 Task: Create a due date automation trigger when advanced on, on the tuesday of the week before a card is due add fields without custom field "Resume" set to a date more than 1 days ago at 11:00 AM.
Action: Mouse moved to (869, 264)
Screenshot: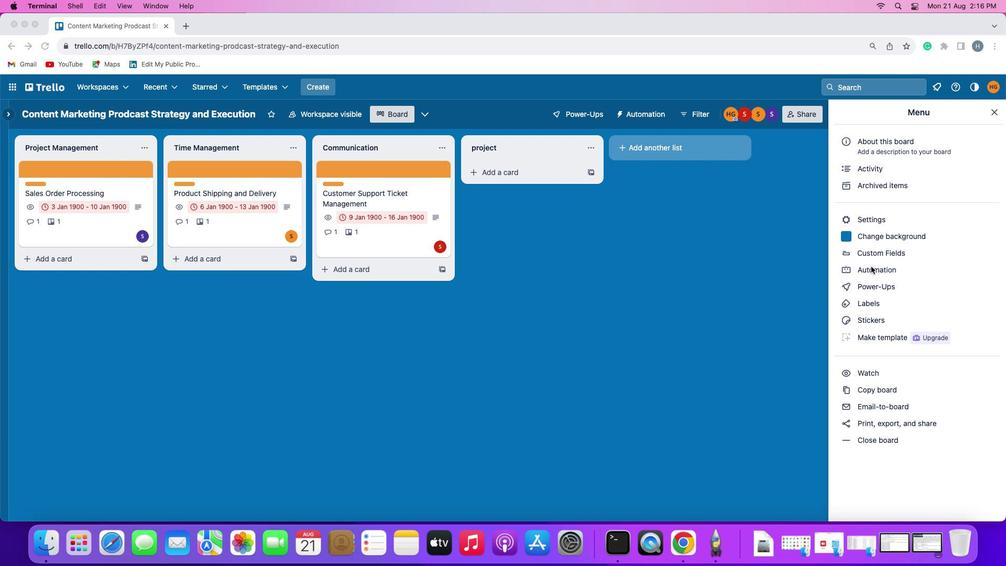 
Action: Mouse pressed left at (869, 264)
Screenshot: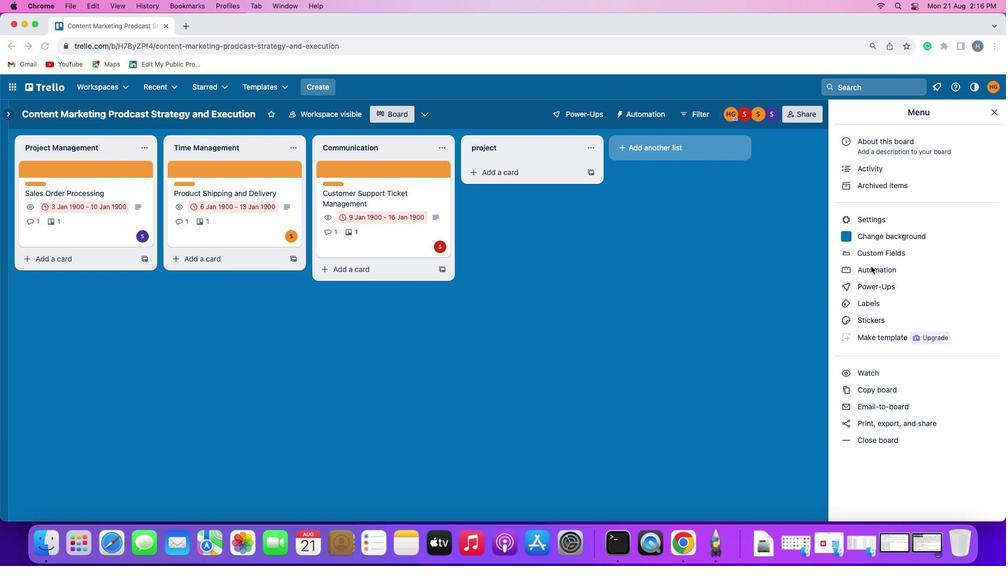 
Action: Mouse pressed left at (869, 264)
Screenshot: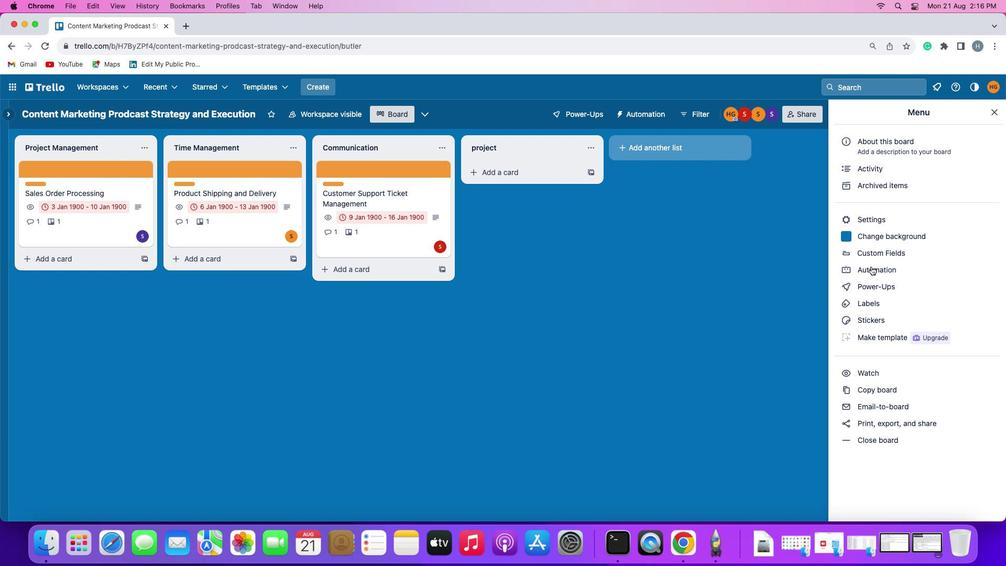 
Action: Mouse moved to (58, 241)
Screenshot: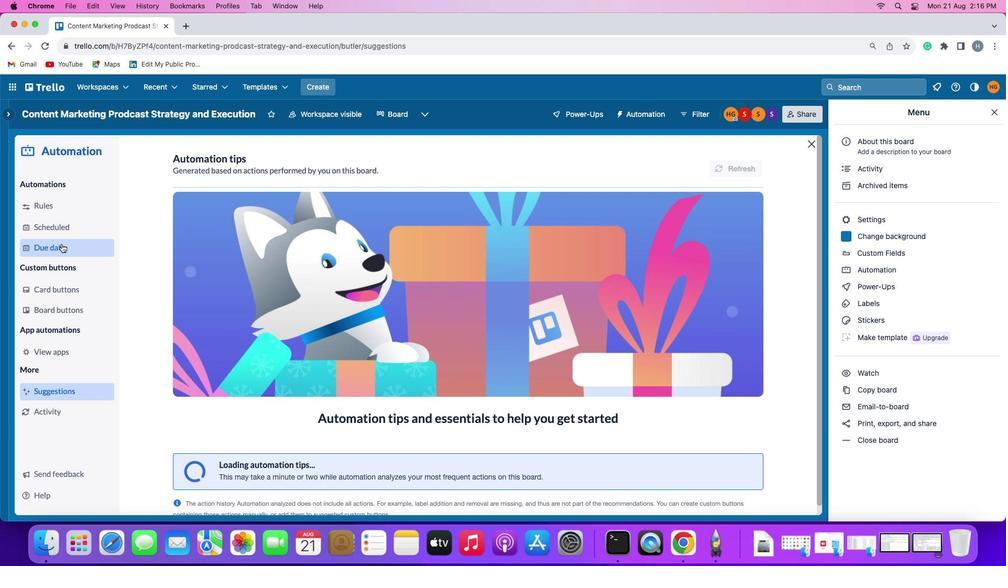 
Action: Mouse pressed left at (58, 241)
Screenshot: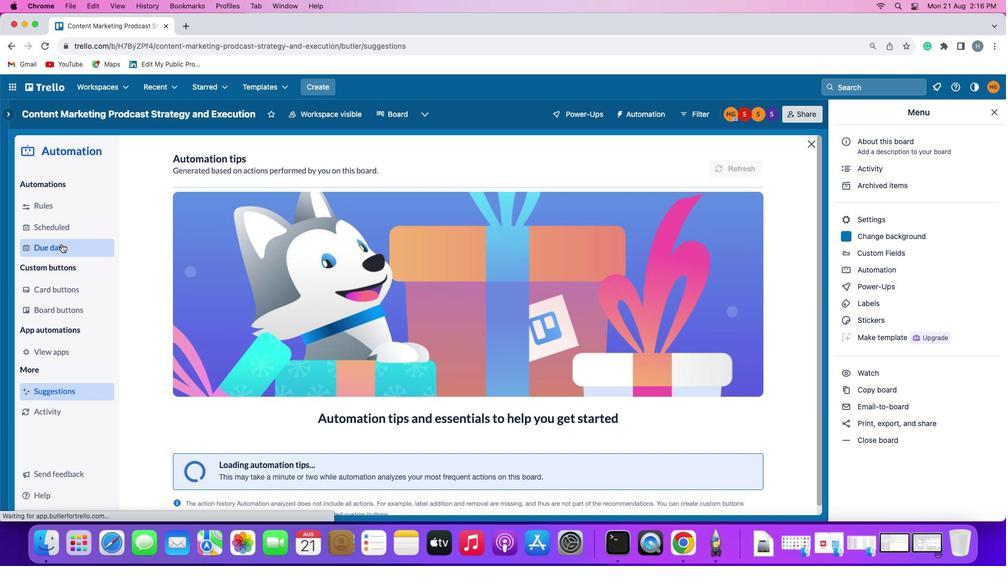 
Action: Mouse moved to (710, 161)
Screenshot: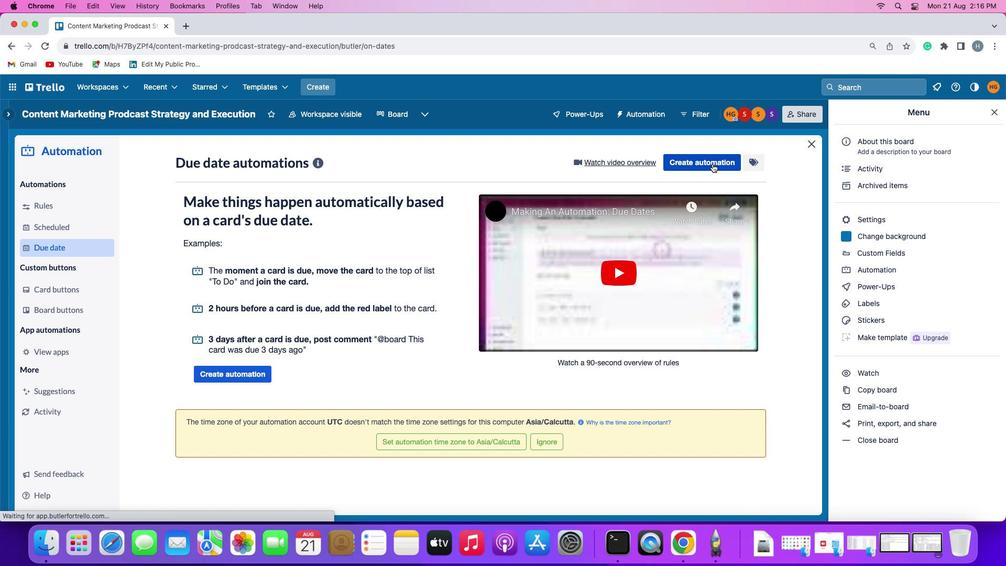 
Action: Mouse pressed left at (710, 161)
Screenshot: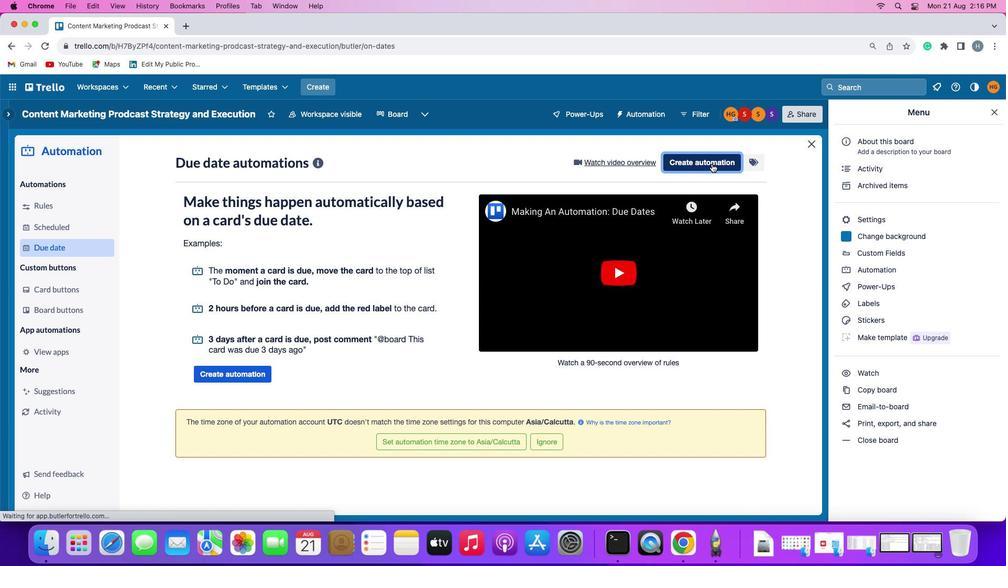 
Action: Mouse moved to (204, 261)
Screenshot: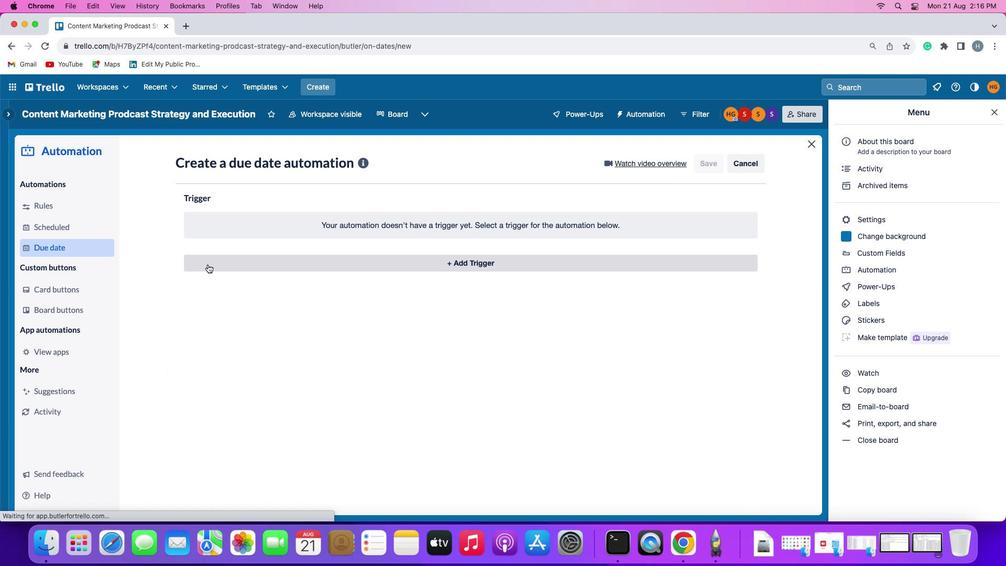 
Action: Mouse pressed left at (204, 261)
Screenshot: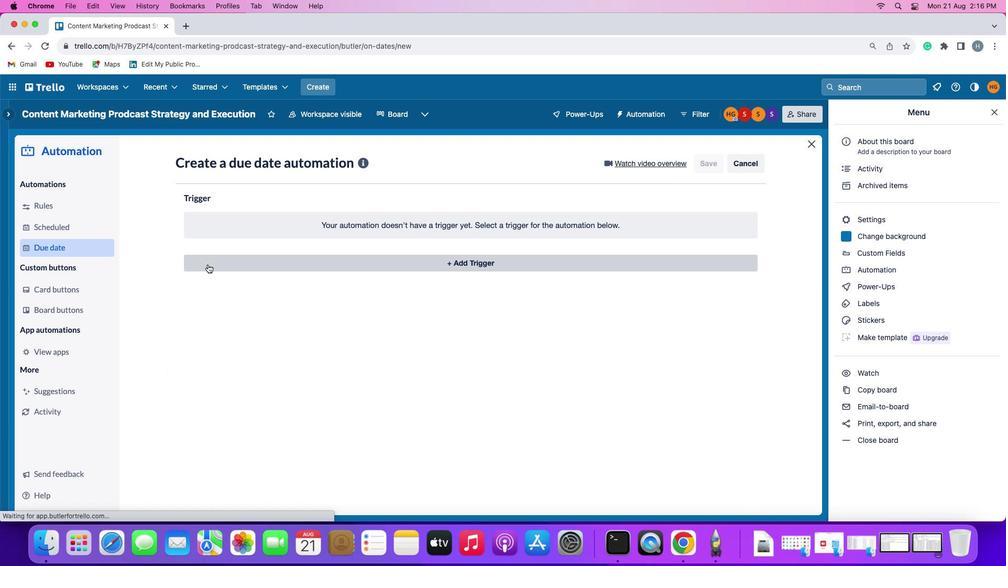 
Action: Mouse moved to (236, 450)
Screenshot: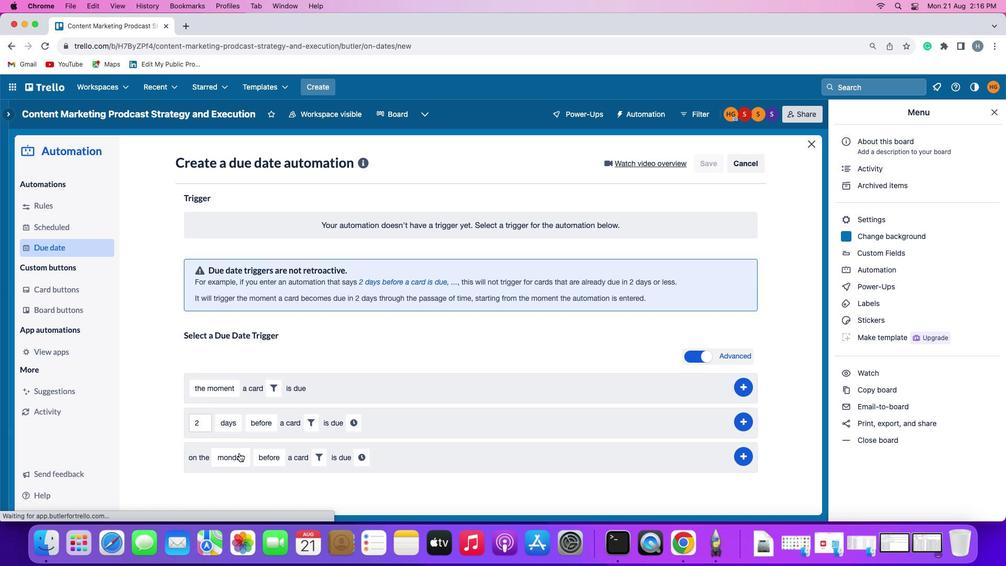 
Action: Mouse pressed left at (236, 450)
Screenshot: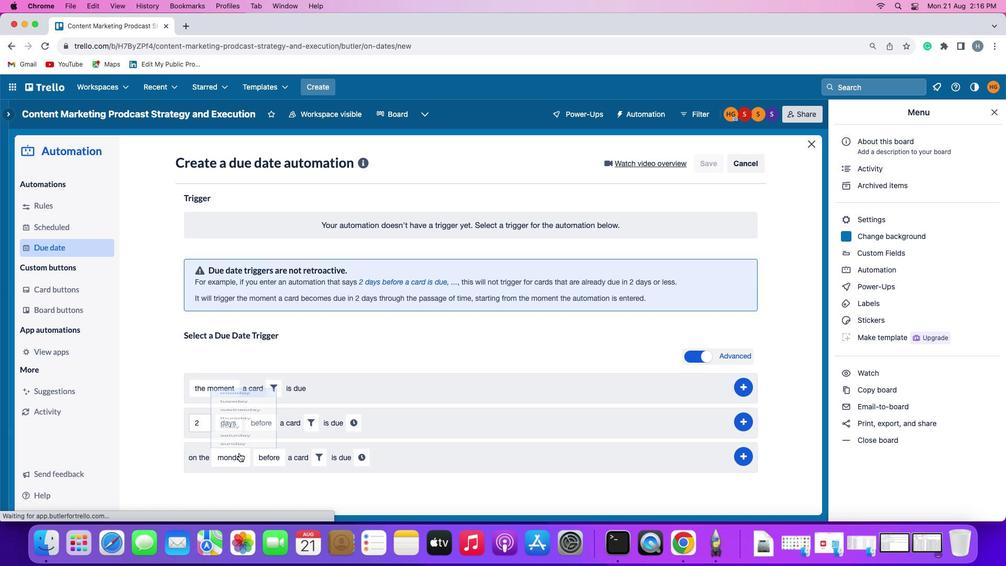 
Action: Mouse moved to (250, 326)
Screenshot: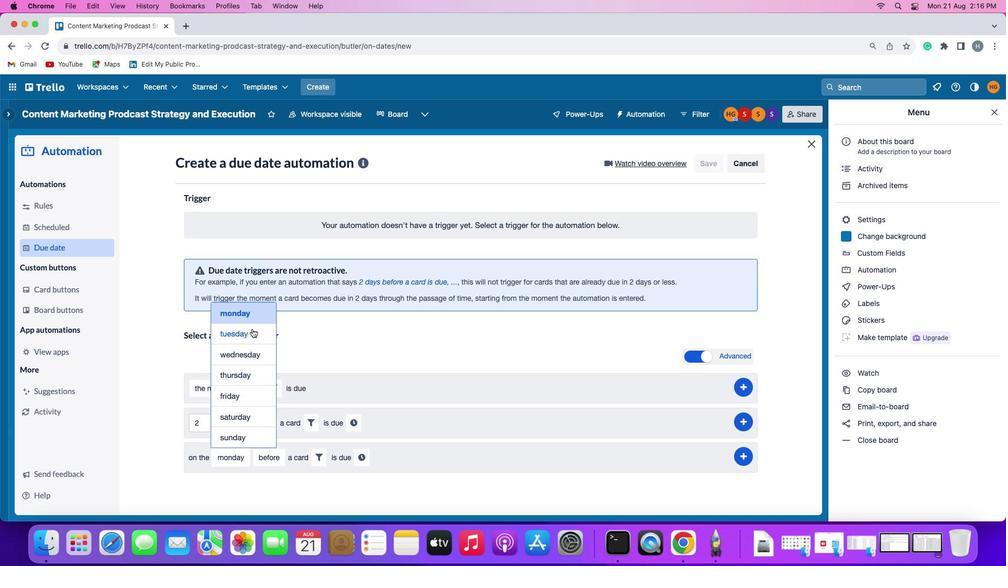 
Action: Mouse pressed left at (250, 326)
Screenshot: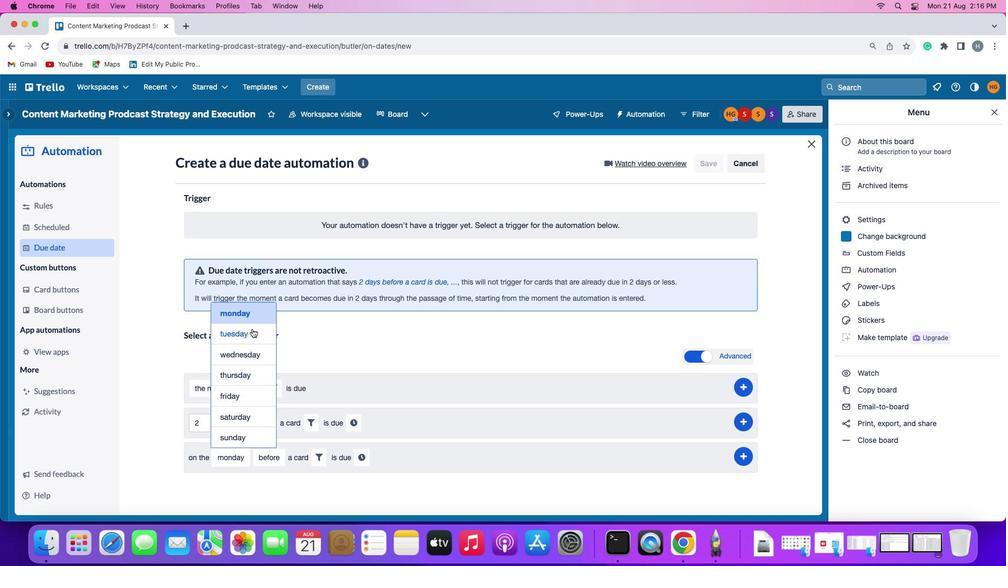 
Action: Mouse moved to (272, 461)
Screenshot: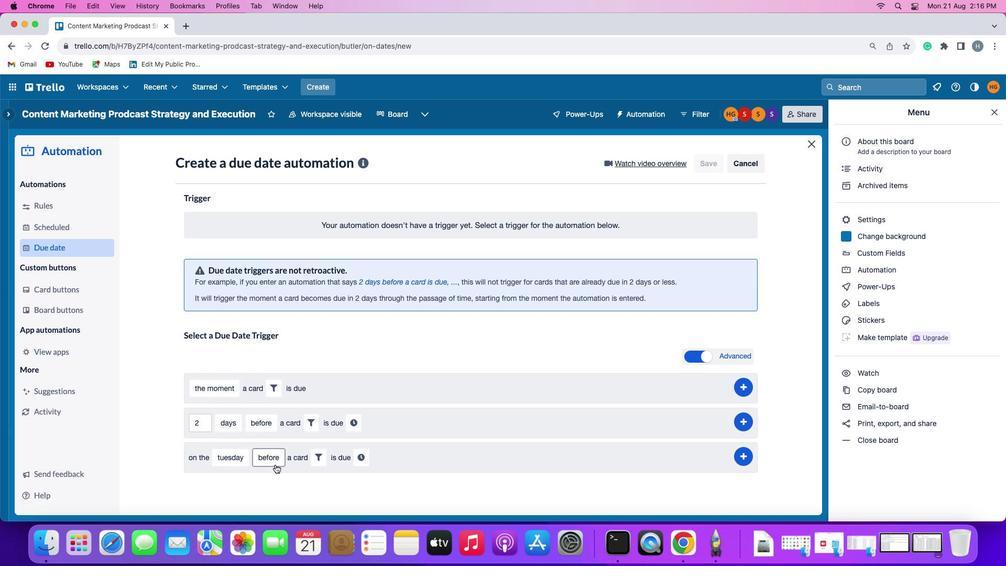 
Action: Mouse pressed left at (272, 461)
Screenshot: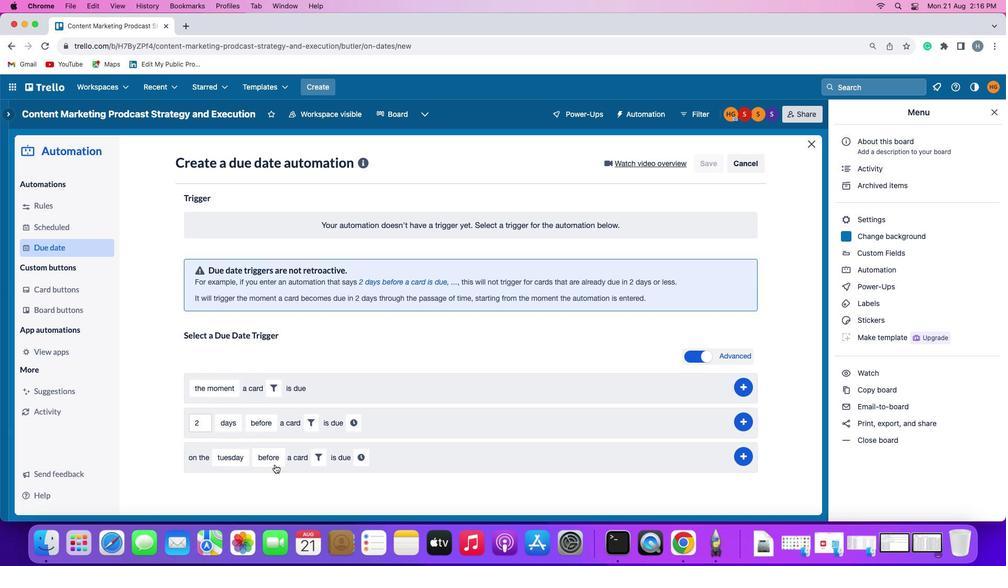 
Action: Mouse moved to (275, 438)
Screenshot: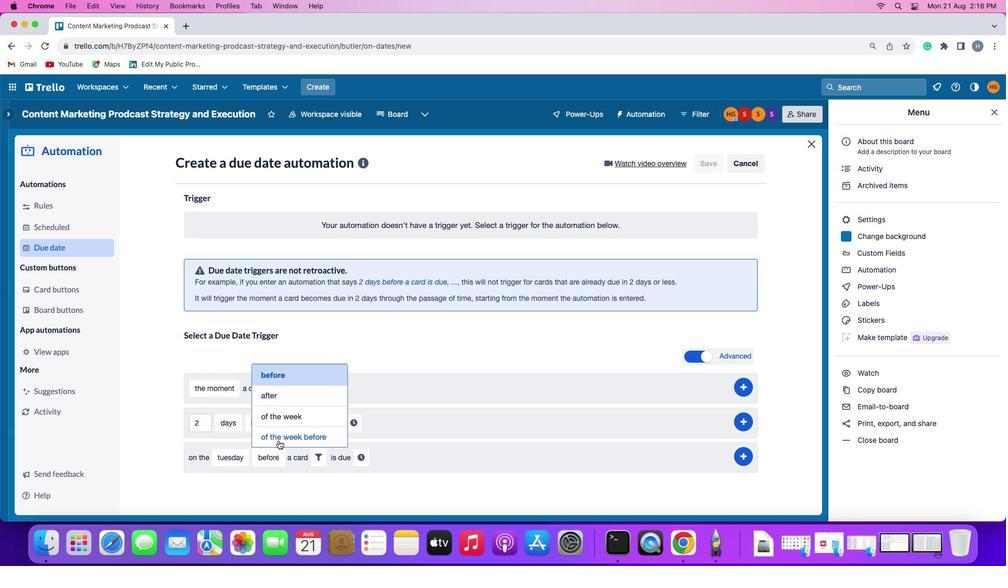 
Action: Mouse pressed left at (275, 438)
Screenshot: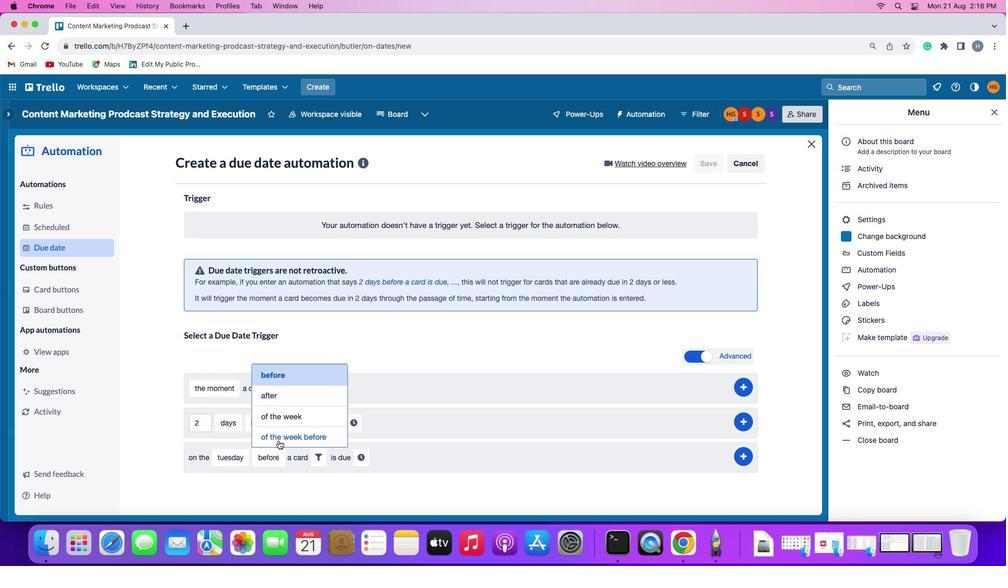 
Action: Mouse moved to (358, 454)
Screenshot: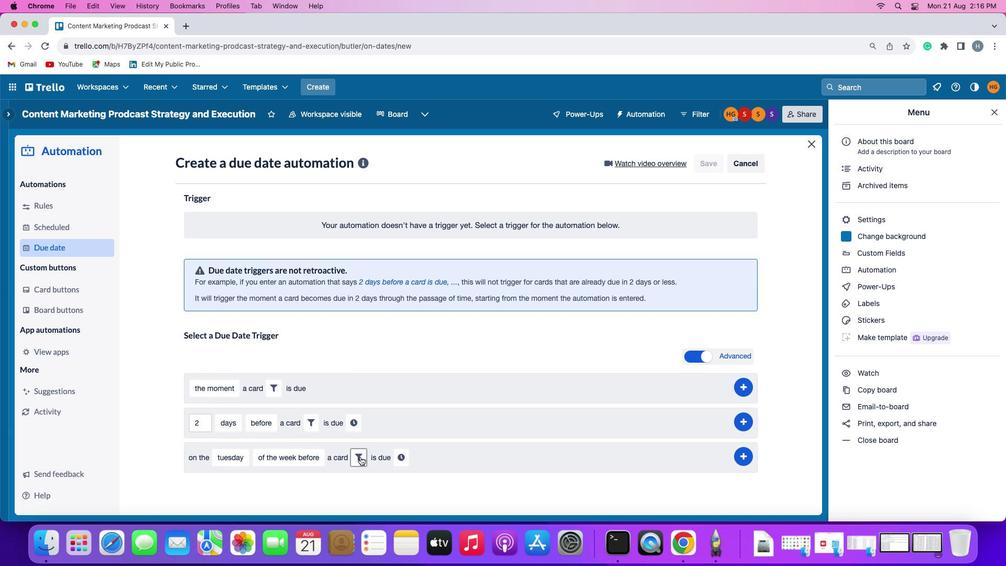 
Action: Mouse pressed left at (358, 454)
Screenshot: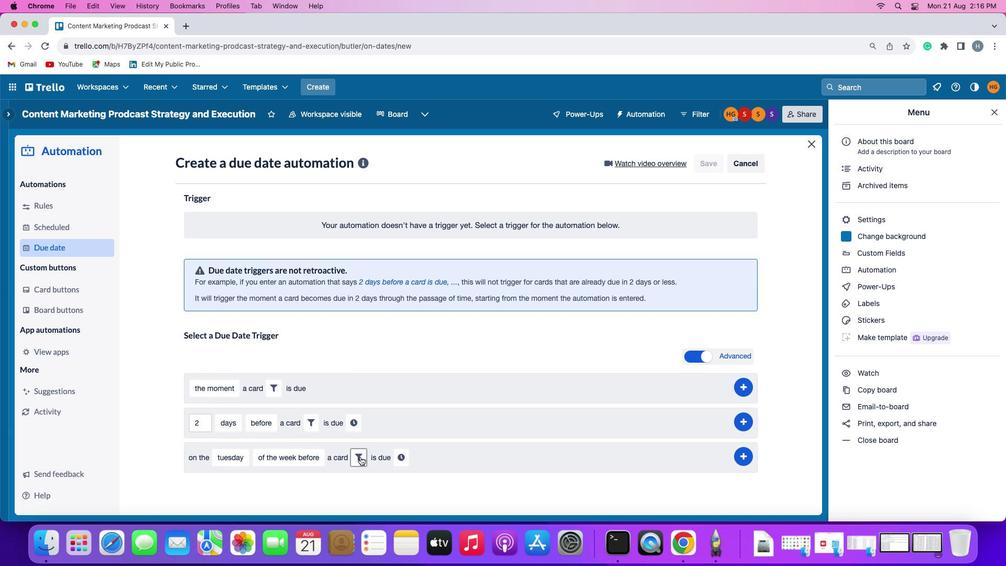 
Action: Mouse moved to (520, 492)
Screenshot: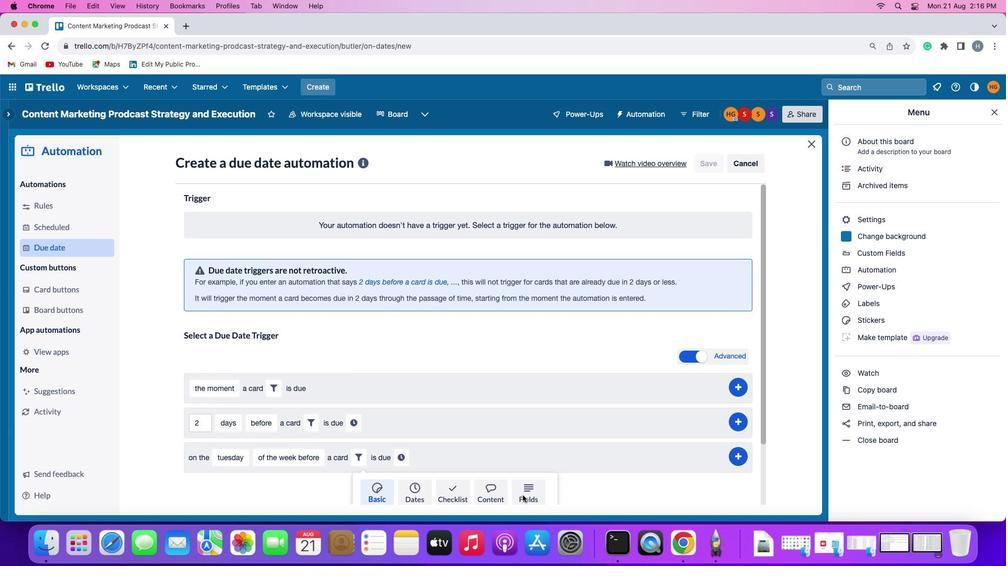 
Action: Mouse pressed left at (520, 492)
Screenshot: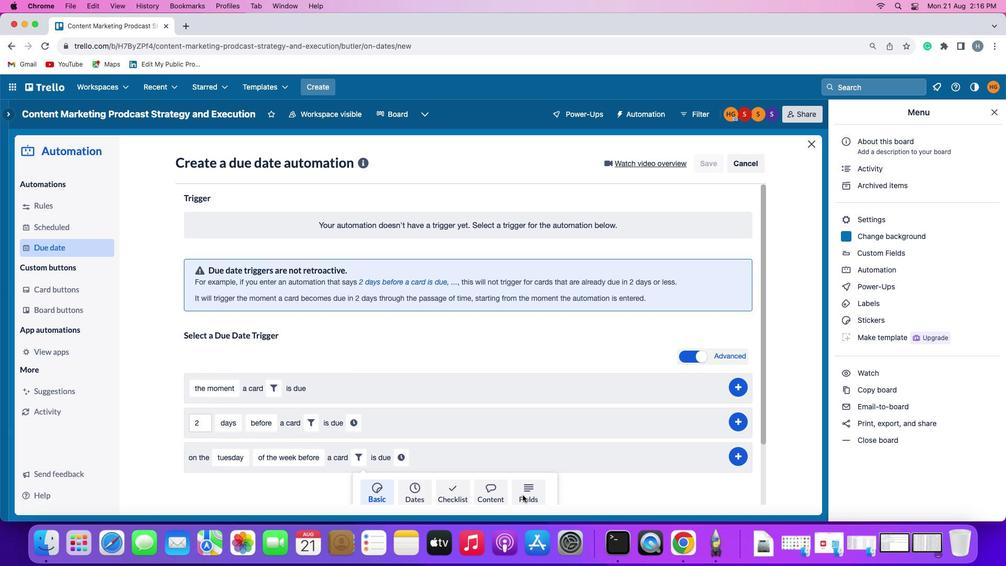 
Action: Mouse moved to (319, 477)
Screenshot: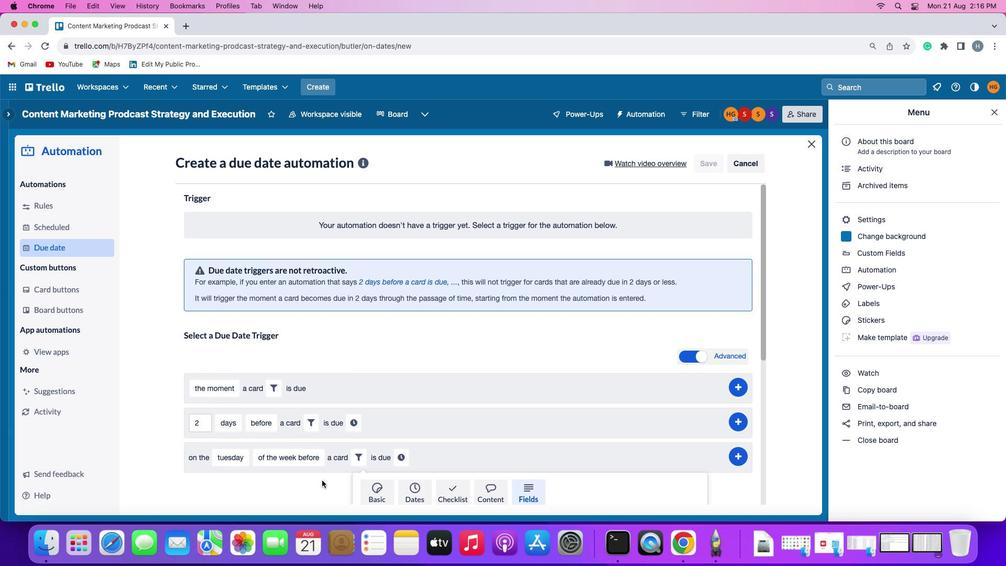 
Action: Mouse scrolled (319, 477) with delta (-2, -2)
Screenshot: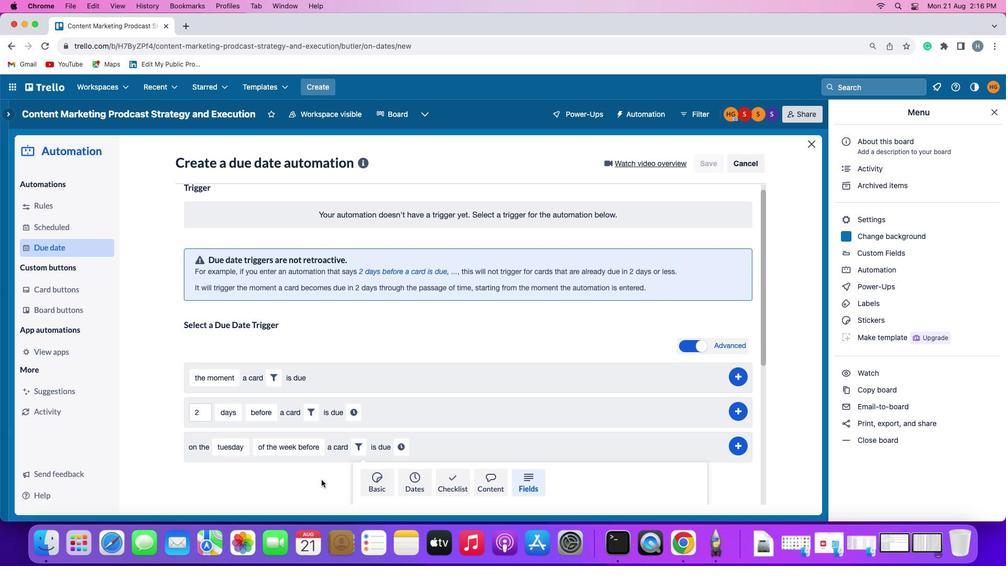 
Action: Mouse scrolled (319, 477) with delta (-2, -2)
Screenshot: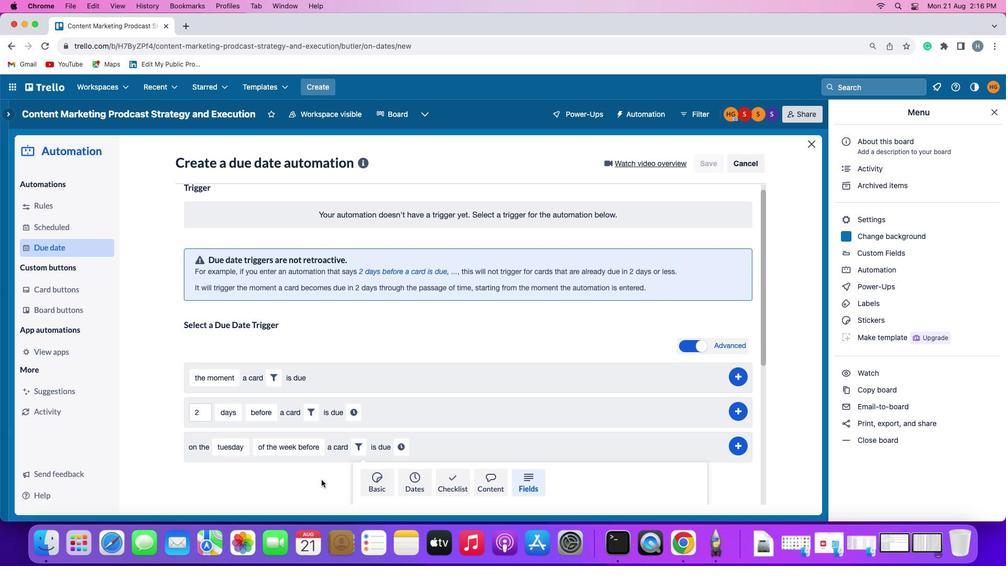 
Action: Mouse scrolled (319, 477) with delta (-2, -4)
Screenshot: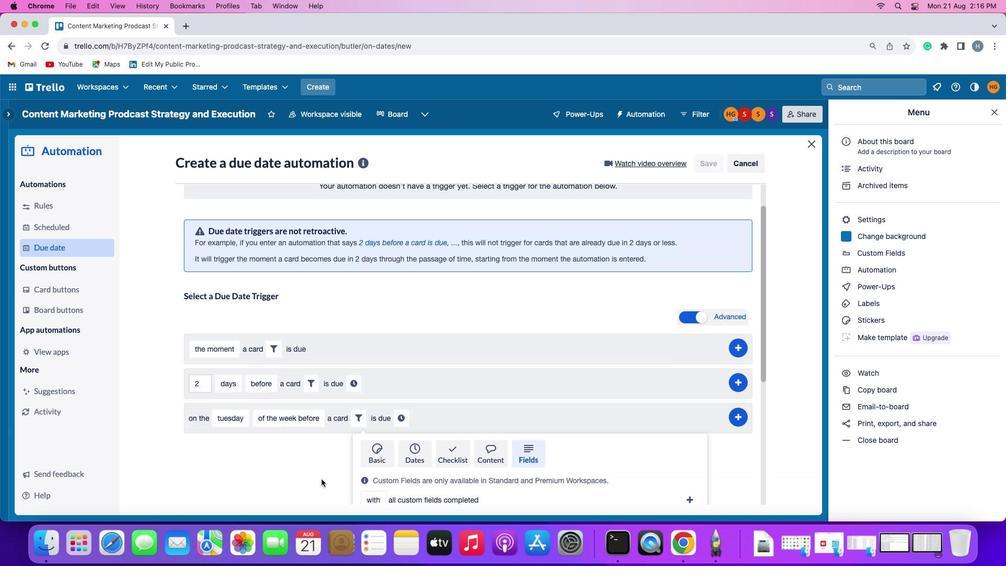 
Action: Mouse scrolled (319, 477) with delta (-2, -4)
Screenshot: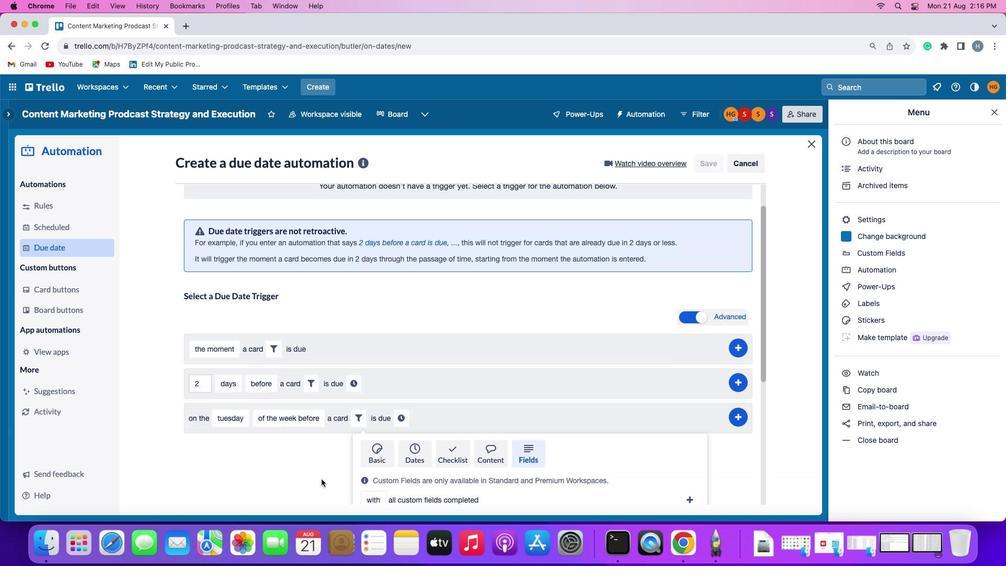 
Action: Mouse moved to (319, 477)
Screenshot: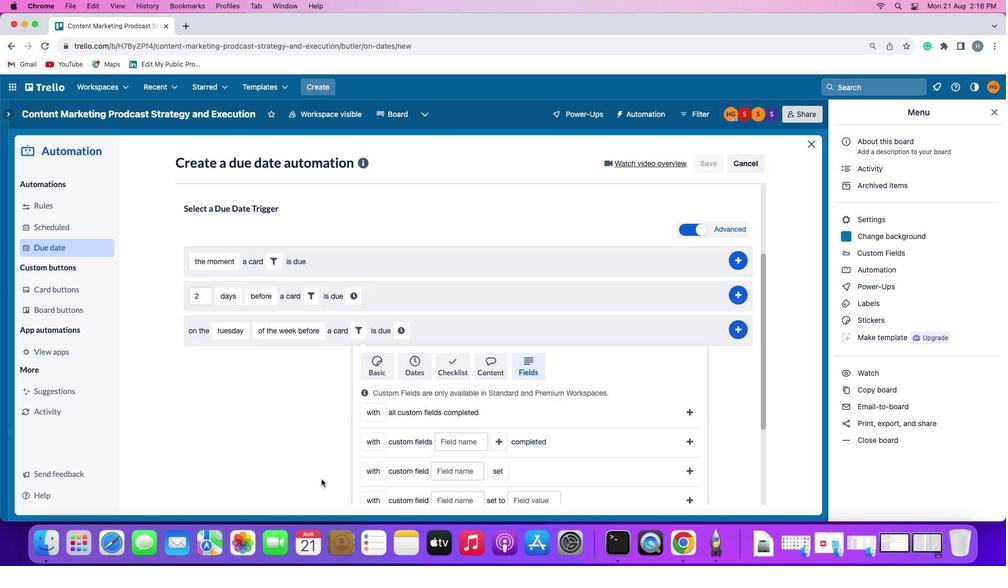 
Action: Mouse scrolled (319, 477) with delta (-2, -5)
Screenshot: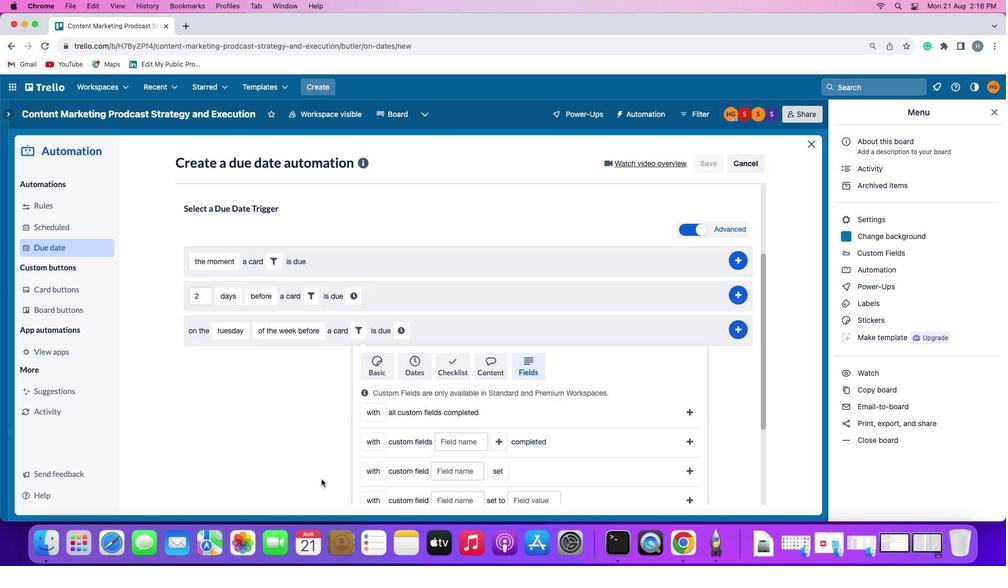 
Action: Mouse moved to (320, 475)
Screenshot: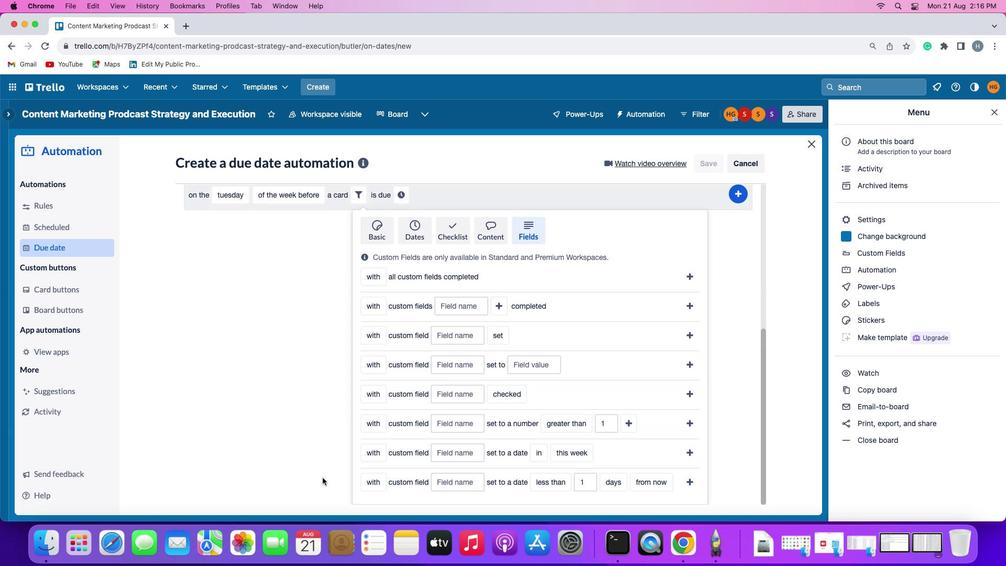 
Action: Mouse scrolled (320, 475) with delta (-2, -2)
Screenshot: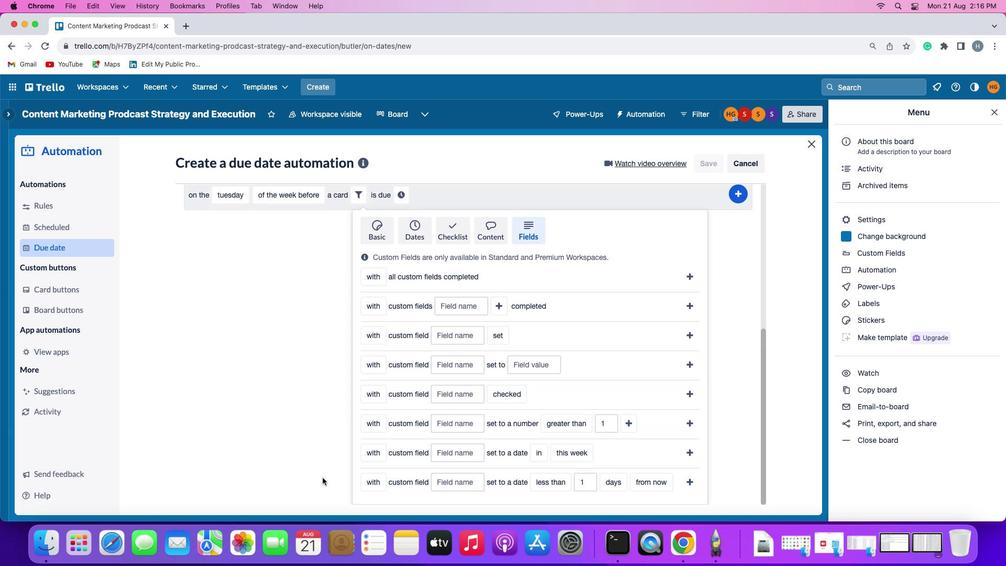 
Action: Mouse scrolled (320, 475) with delta (-2, -2)
Screenshot: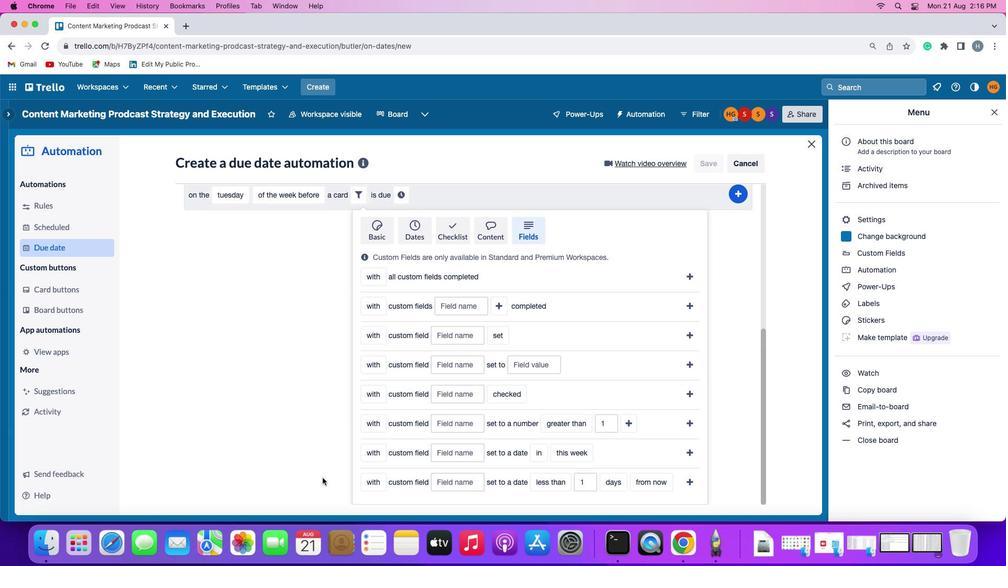 
Action: Mouse scrolled (320, 475) with delta (-2, -3)
Screenshot: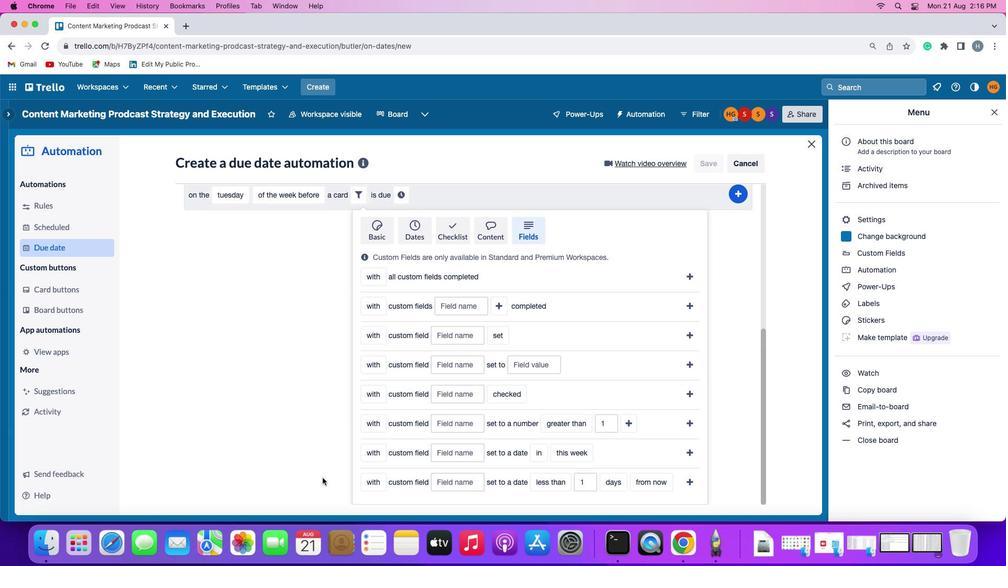 
Action: Mouse scrolled (320, 475) with delta (-2, -4)
Screenshot: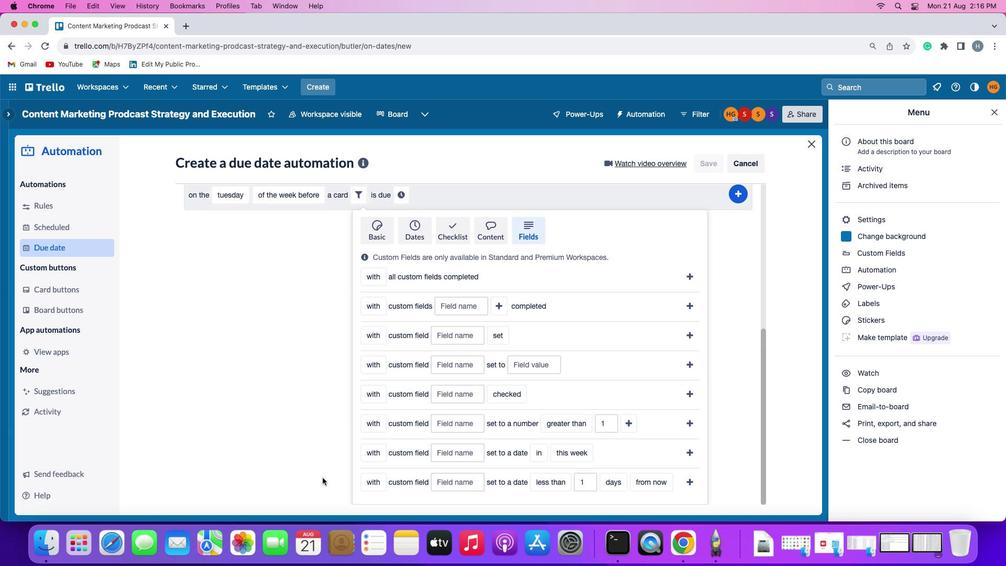 
Action: Mouse moved to (362, 476)
Screenshot: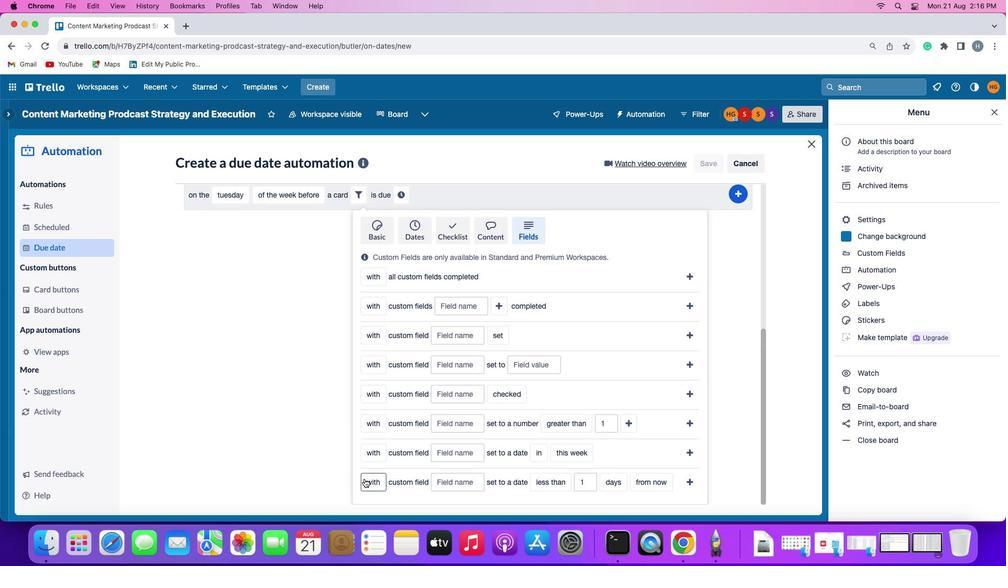 
Action: Mouse pressed left at (362, 476)
Screenshot: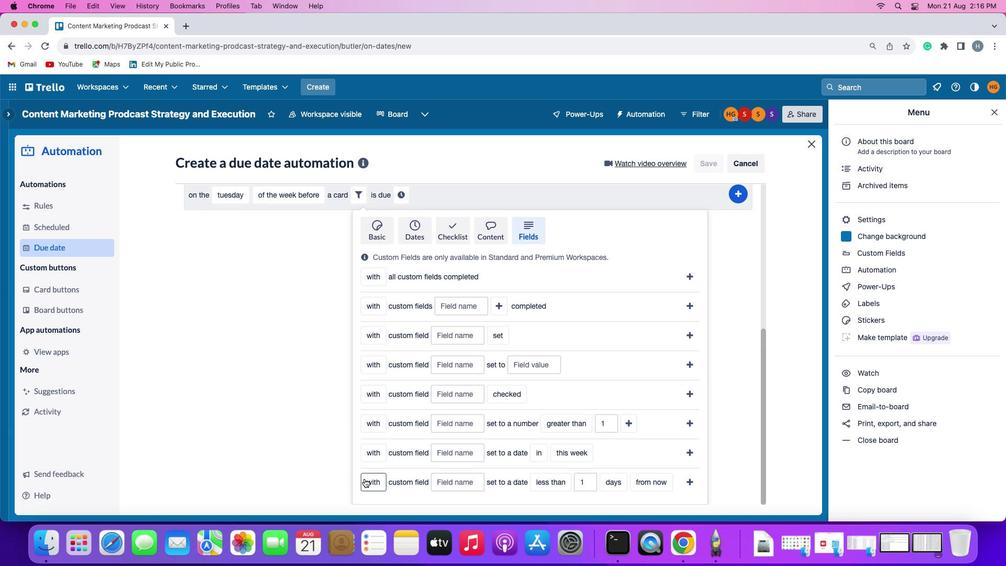 
Action: Mouse moved to (364, 461)
Screenshot: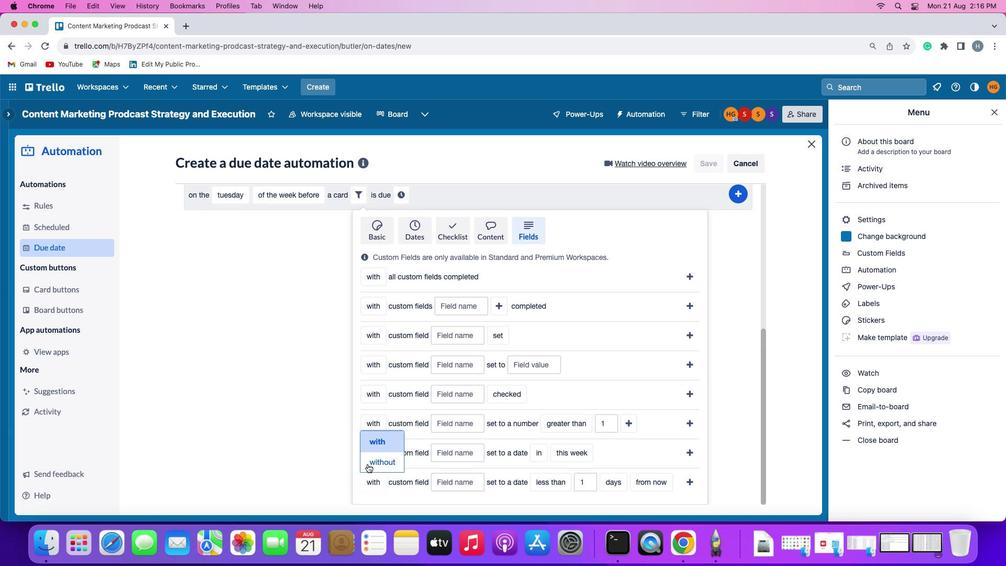 
Action: Mouse pressed left at (364, 461)
Screenshot: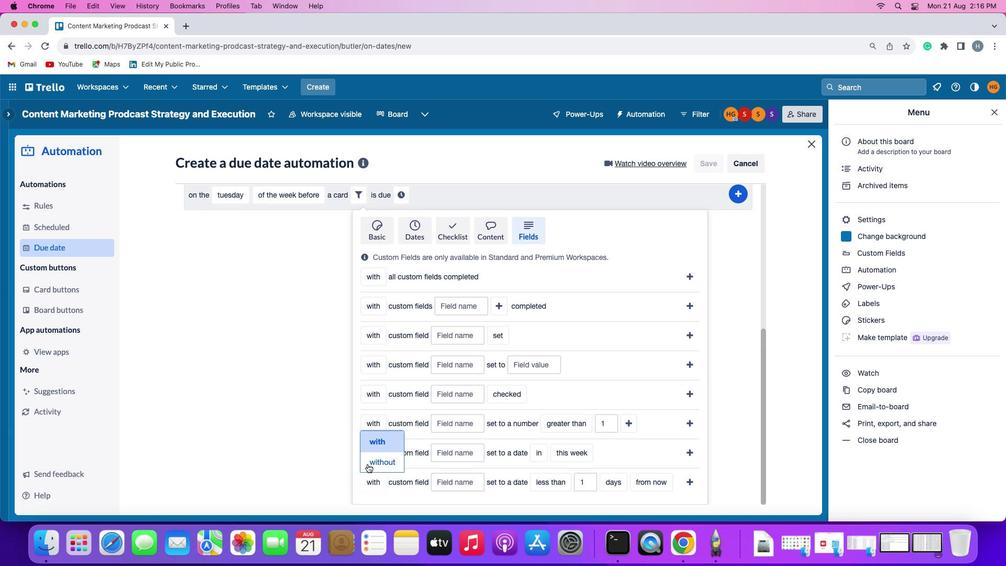 
Action: Mouse moved to (471, 475)
Screenshot: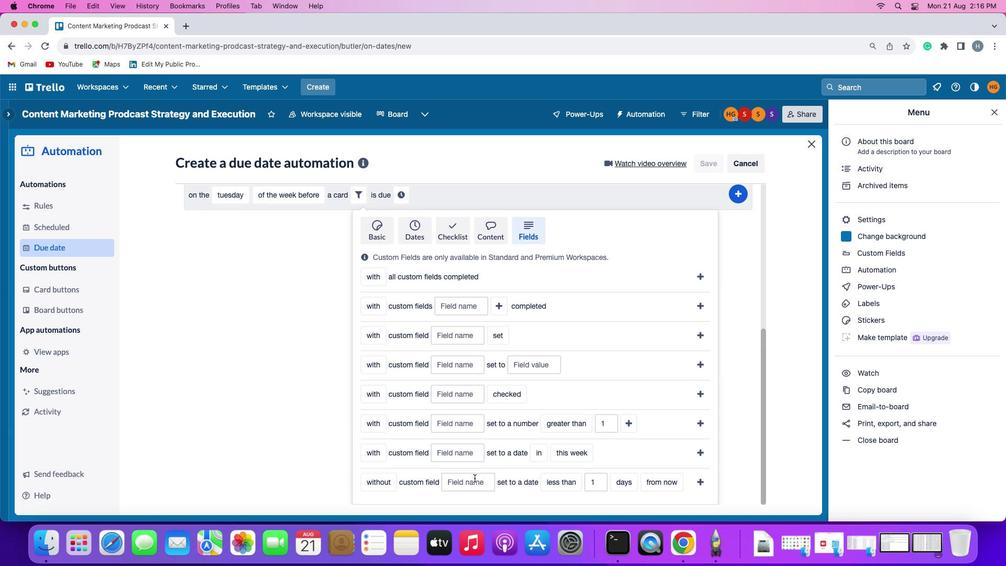 
Action: Mouse pressed left at (471, 475)
Screenshot: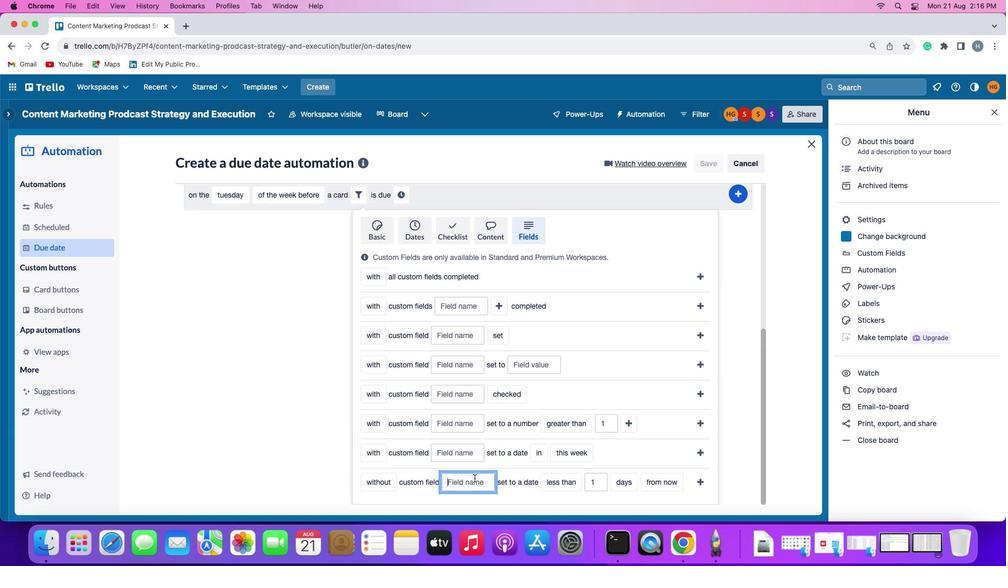 
Action: Mouse moved to (472, 474)
Screenshot: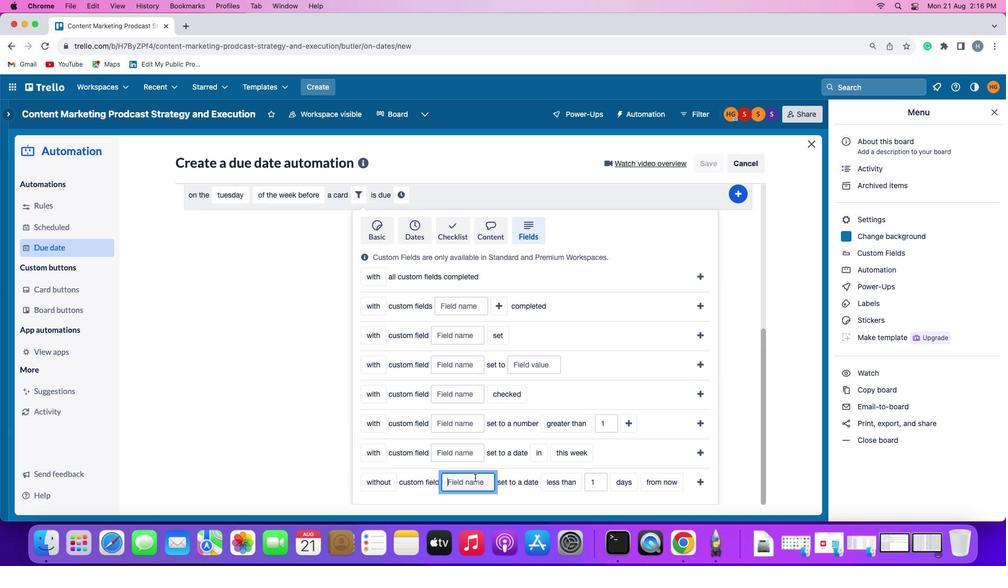 
Action: Key pressed Key.shift'R''e''s''u''m'
Screenshot: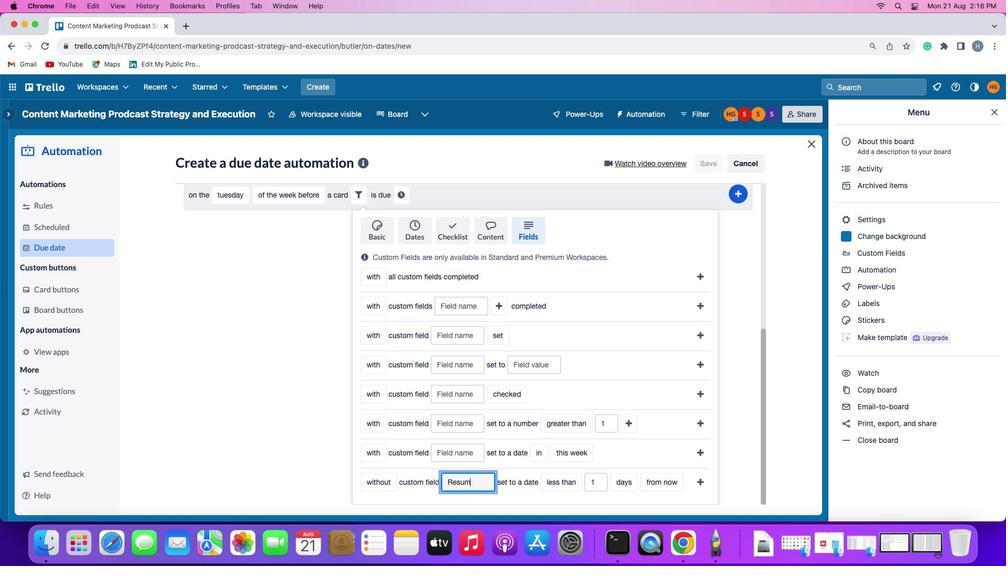 
Action: Mouse moved to (472, 474)
Screenshot: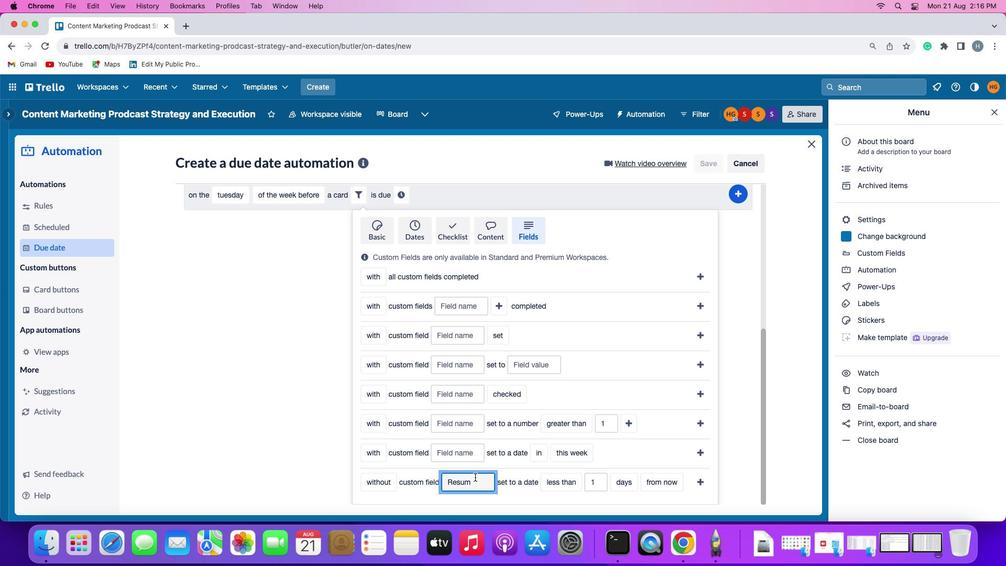 
Action: Key pressed 'e''e'
Screenshot: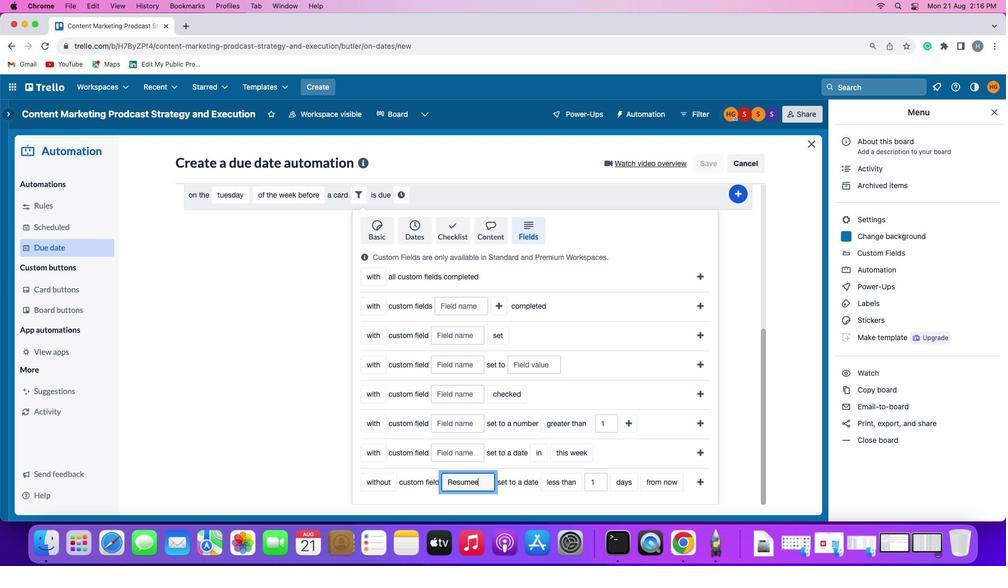 
Action: Mouse moved to (478, 480)
Screenshot: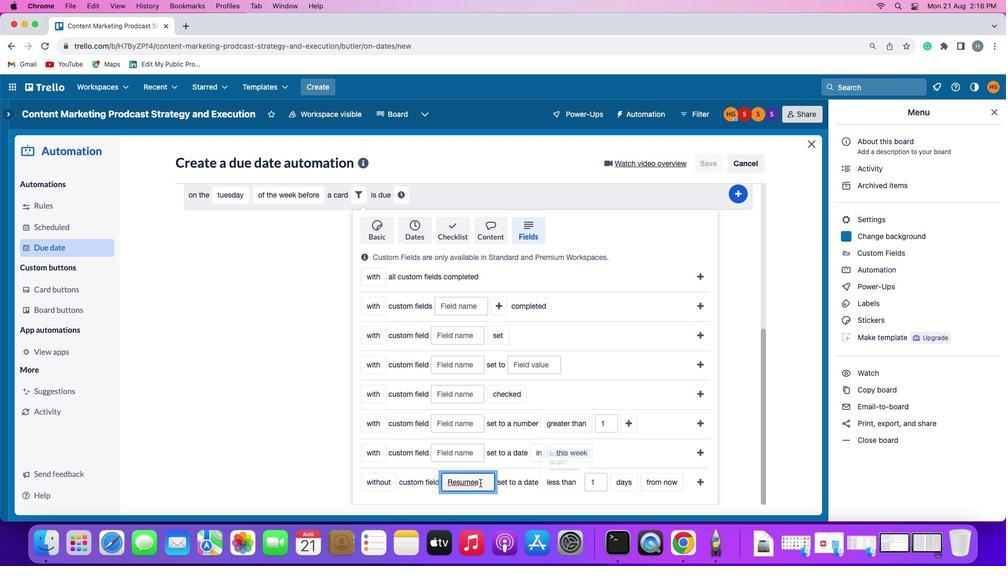 
Action: Key pressed Key.backspace
Screenshot: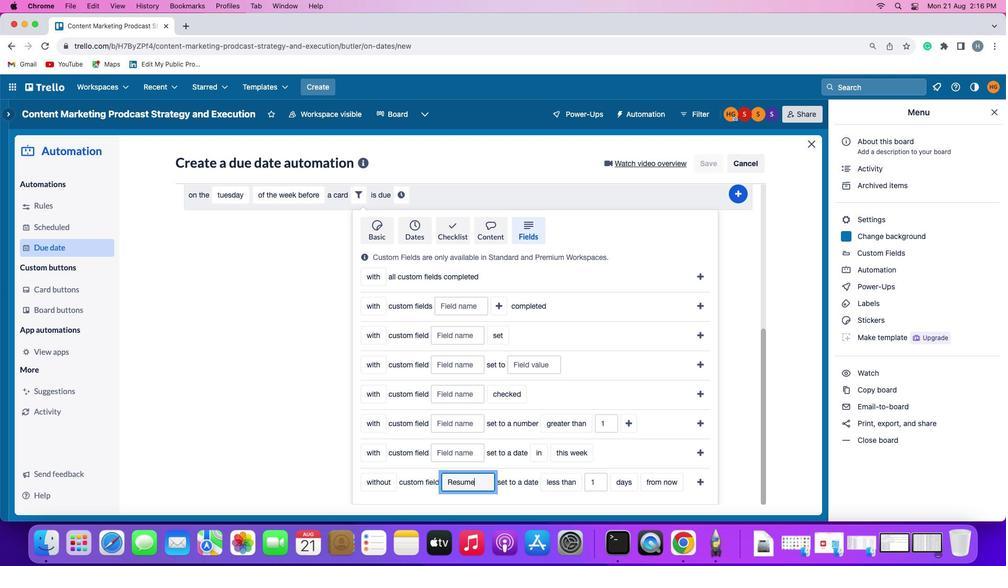 
Action: Mouse moved to (545, 475)
Screenshot: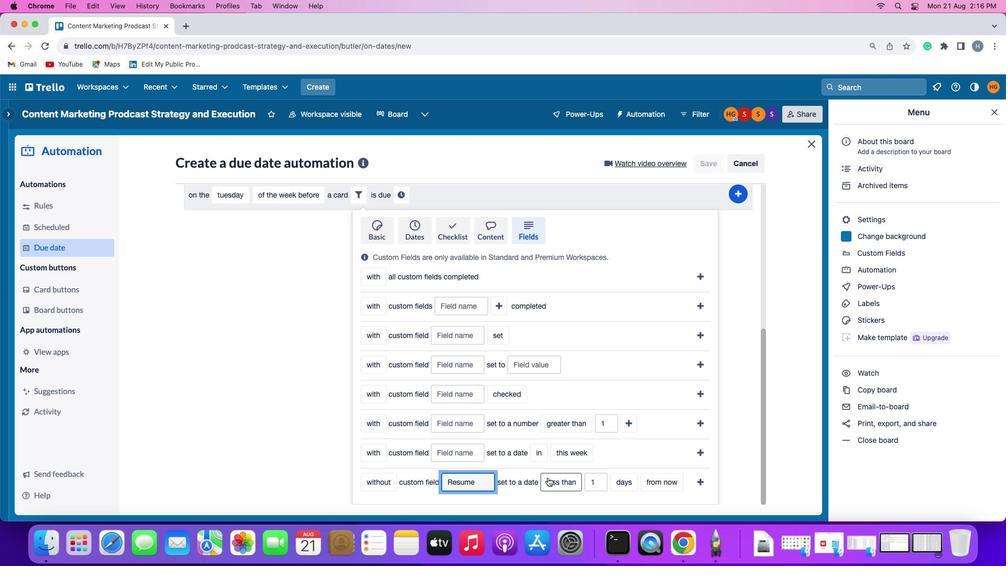 
Action: Mouse pressed left at (545, 475)
Screenshot: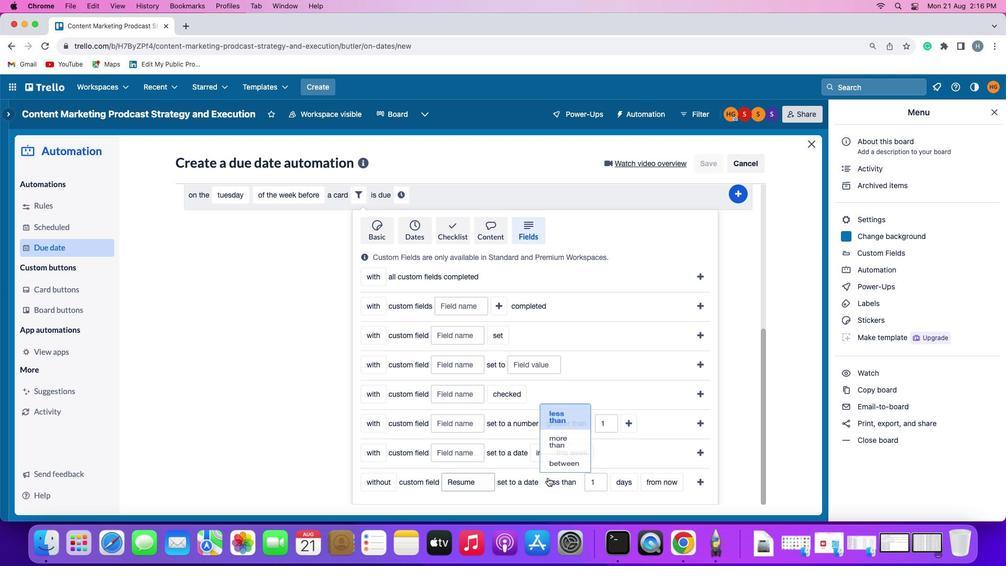 
Action: Mouse moved to (553, 437)
Screenshot: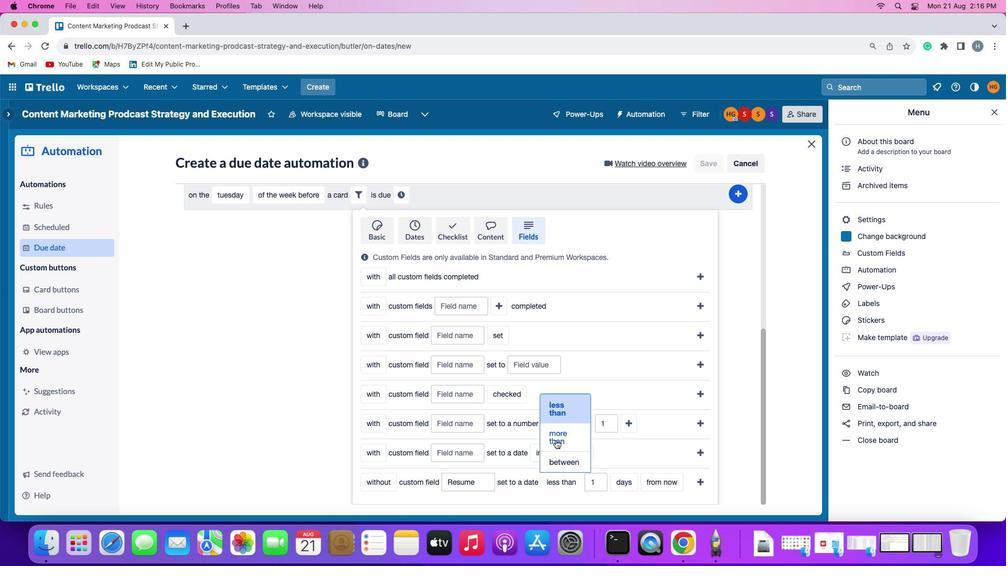 
Action: Mouse pressed left at (553, 437)
Screenshot: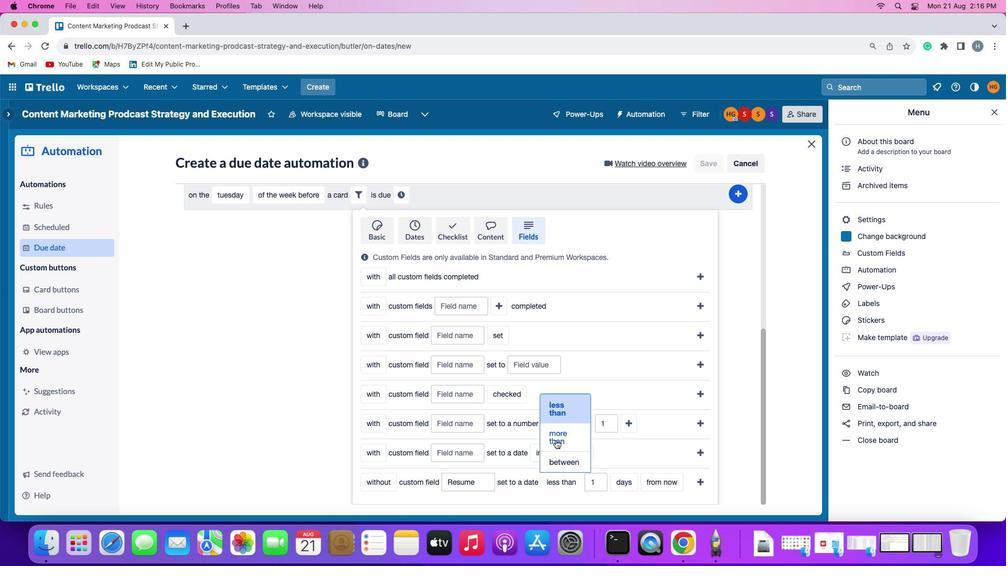 
Action: Mouse moved to (604, 478)
Screenshot: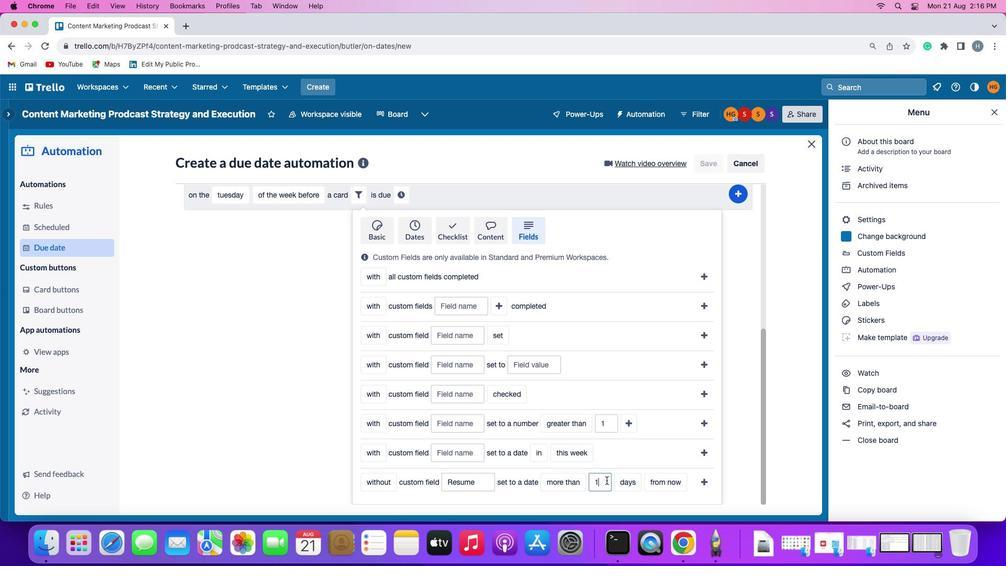 
Action: Mouse pressed left at (604, 478)
Screenshot: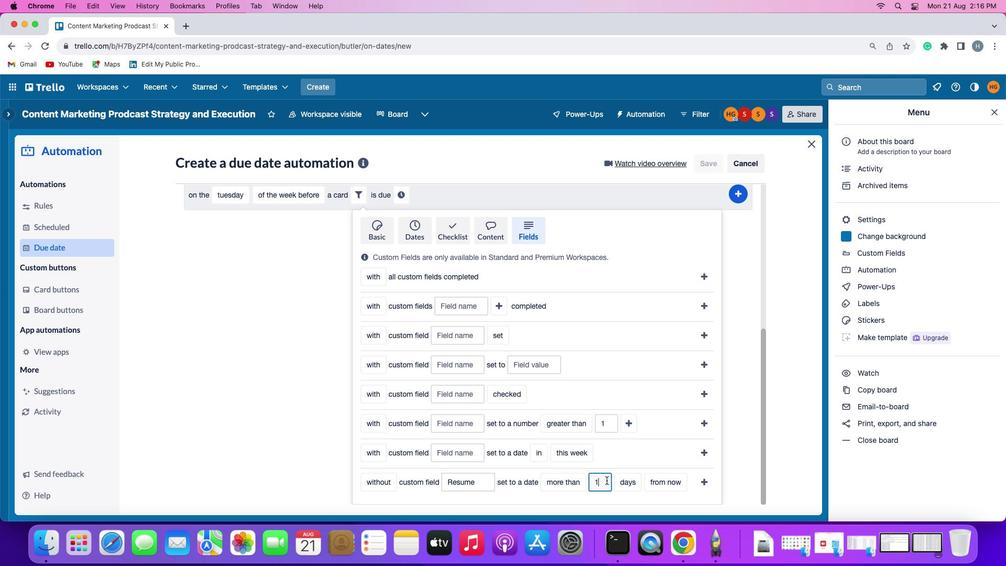 
Action: Mouse moved to (604, 477)
Screenshot: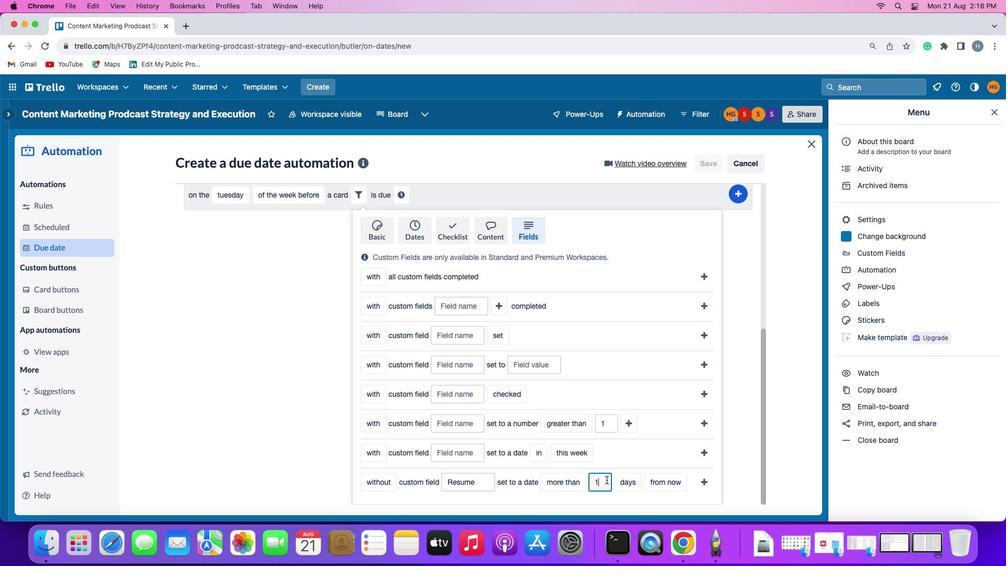 
Action: Key pressed Key.backspace'1'
Screenshot: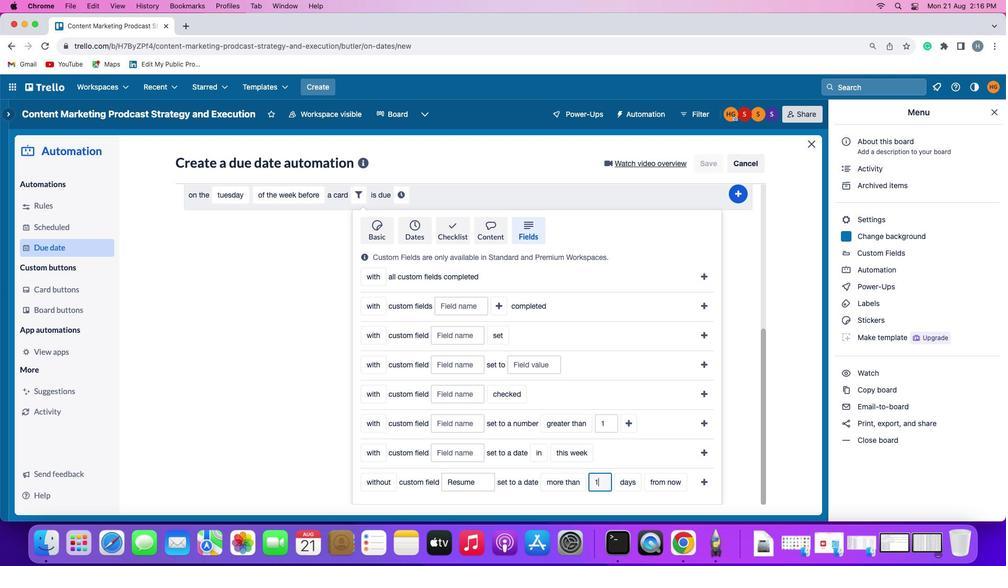 
Action: Mouse moved to (621, 476)
Screenshot: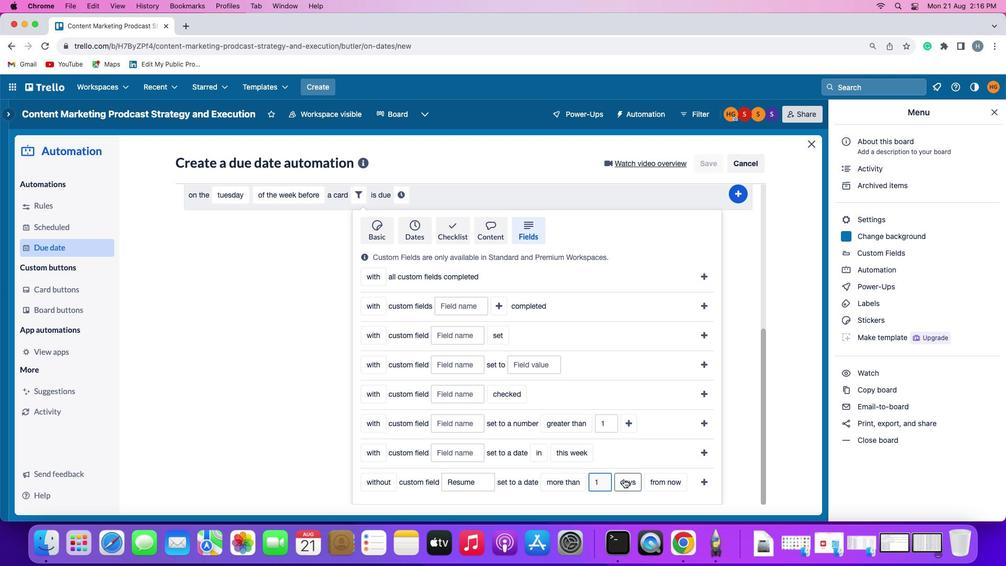 
Action: Mouse pressed left at (621, 476)
Screenshot: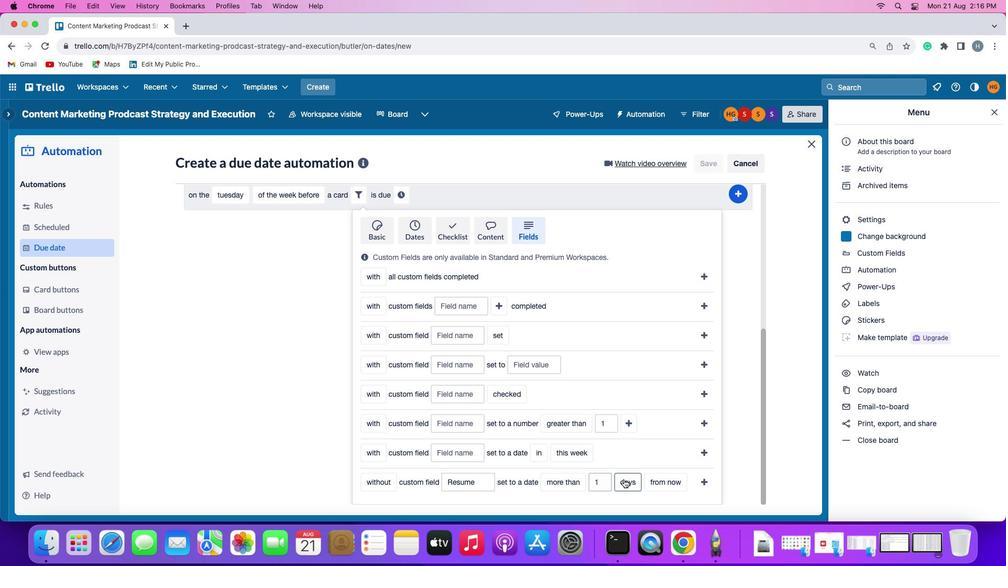 
Action: Mouse moved to (635, 441)
Screenshot: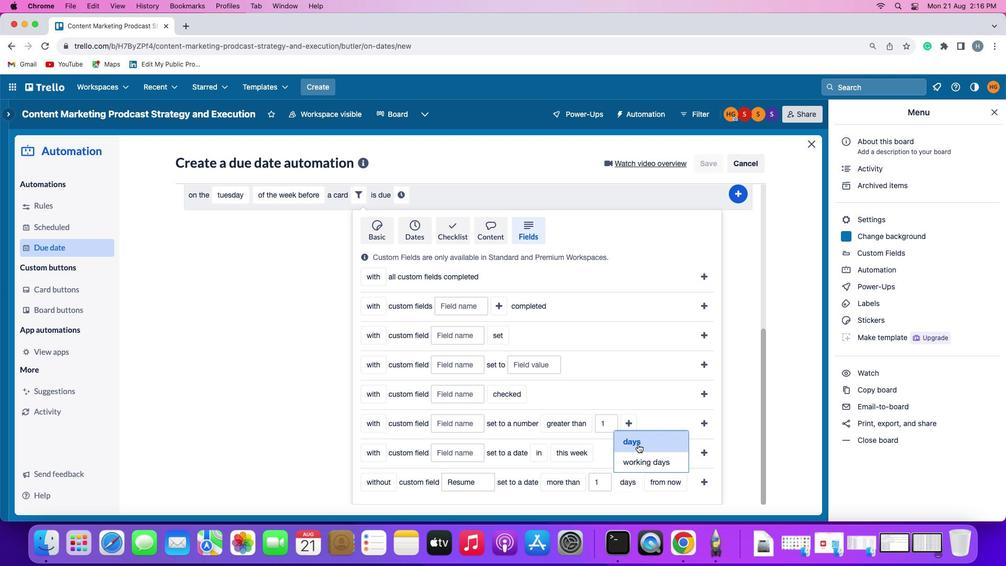 
Action: Mouse pressed left at (635, 441)
Screenshot: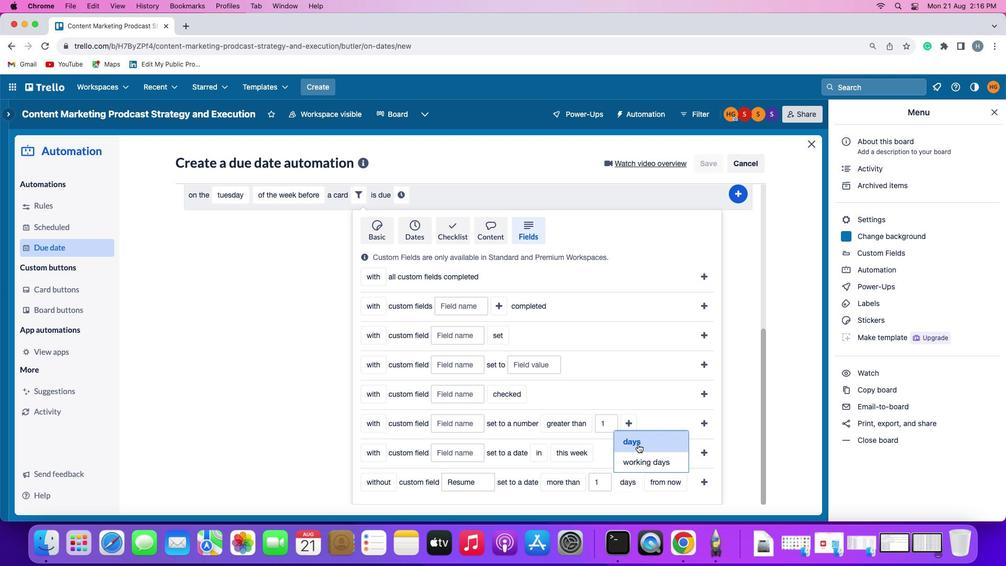 
Action: Mouse moved to (664, 478)
Screenshot: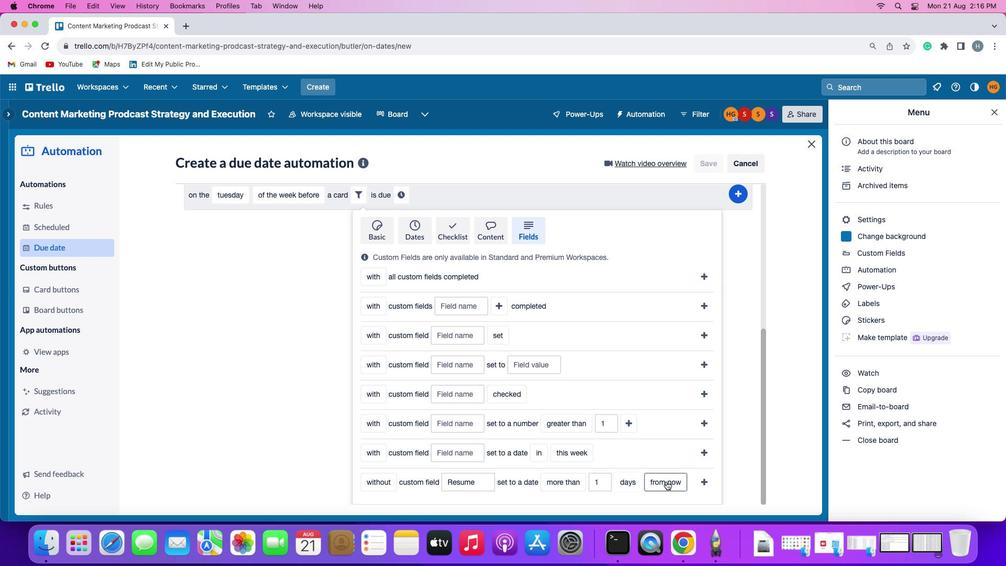 
Action: Mouse pressed left at (664, 478)
Screenshot: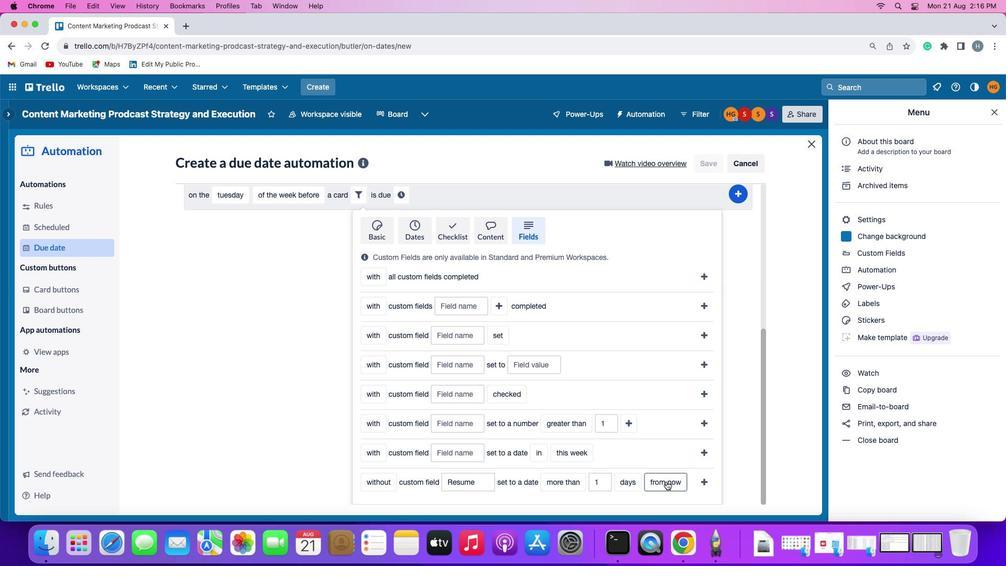 
Action: Mouse moved to (657, 465)
Screenshot: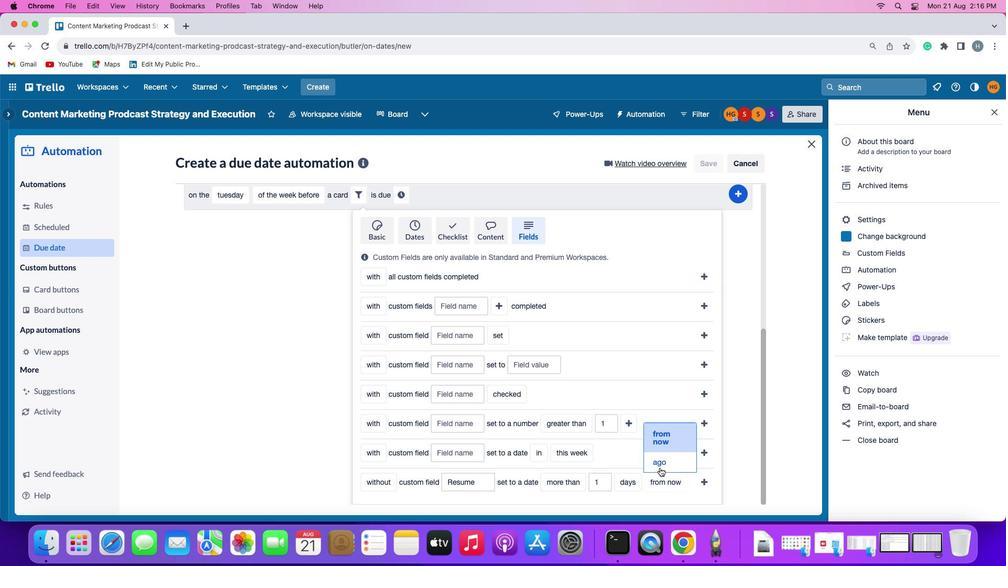 
Action: Mouse pressed left at (657, 465)
Screenshot: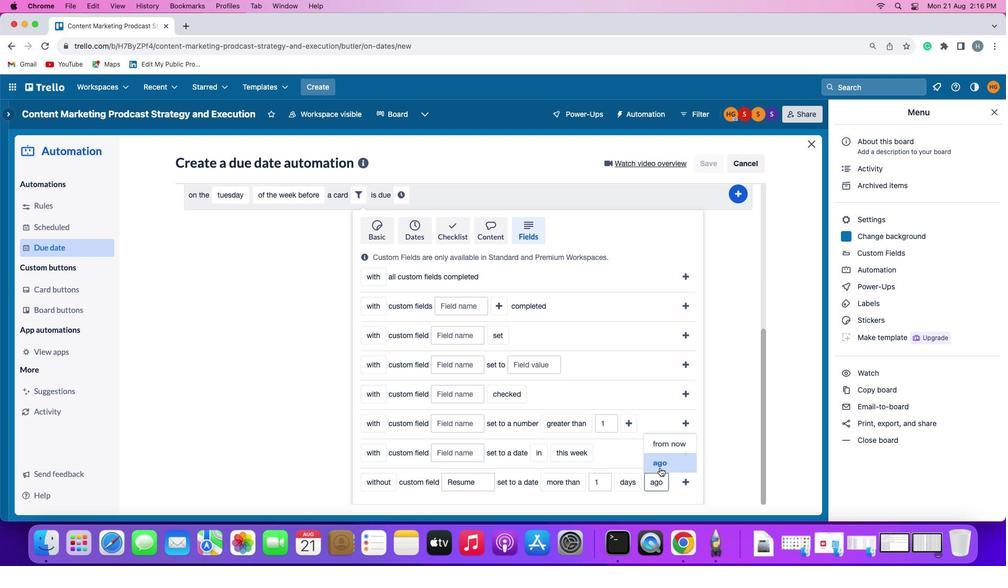 
Action: Mouse moved to (690, 480)
Screenshot: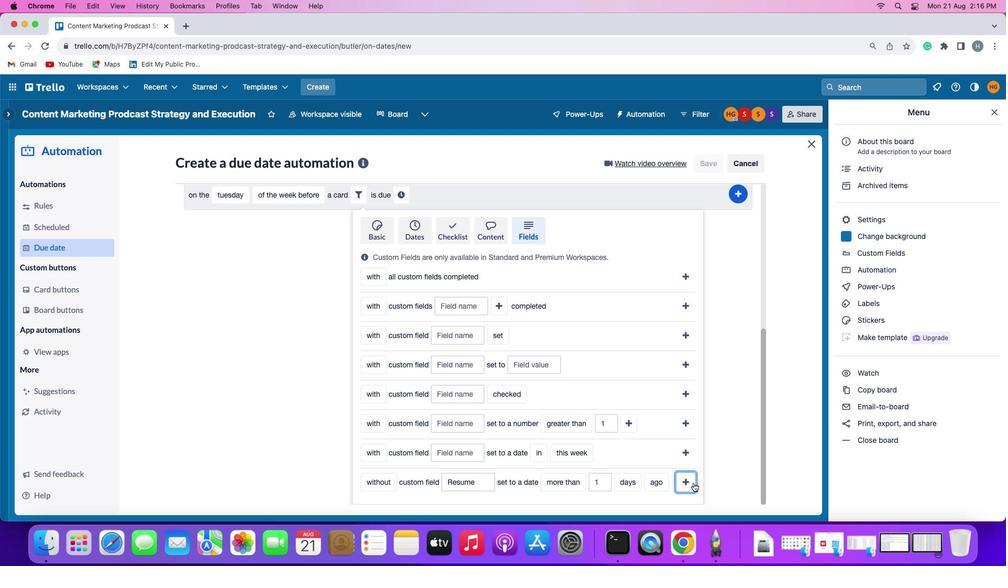 
Action: Mouse pressed left at (690, 480)
Screenshot: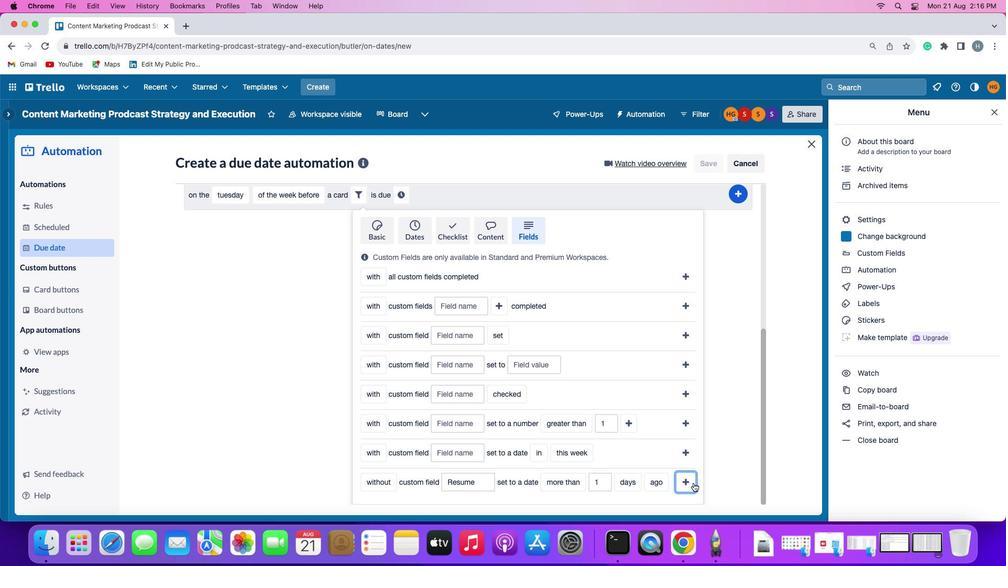 
Action: Mouse moved to (638, 452)
Screenshot: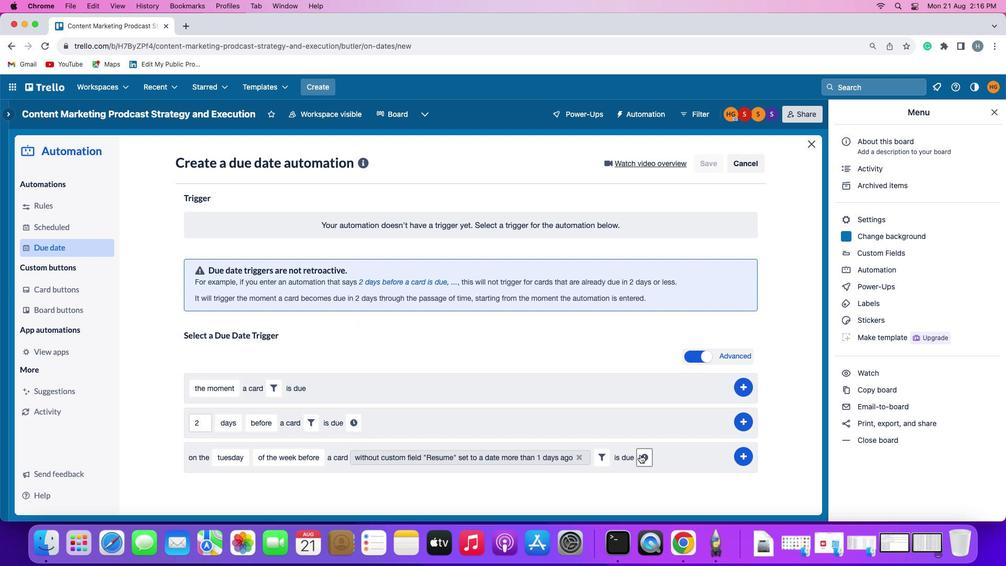 
Action: Mouse pressed left at (638, 452)
Screenshot: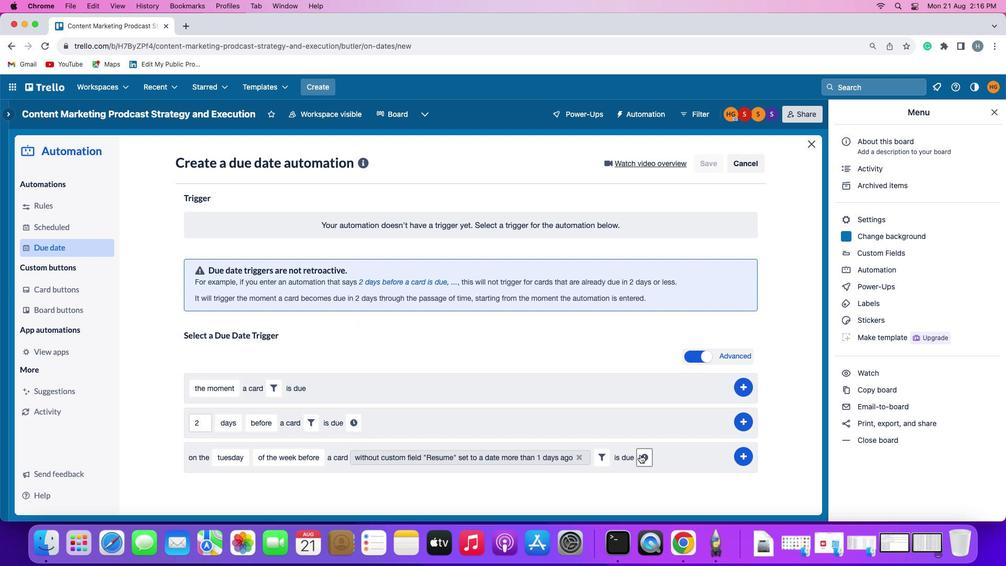 
Action: Mouse moved to (210, 481)
Screenshot: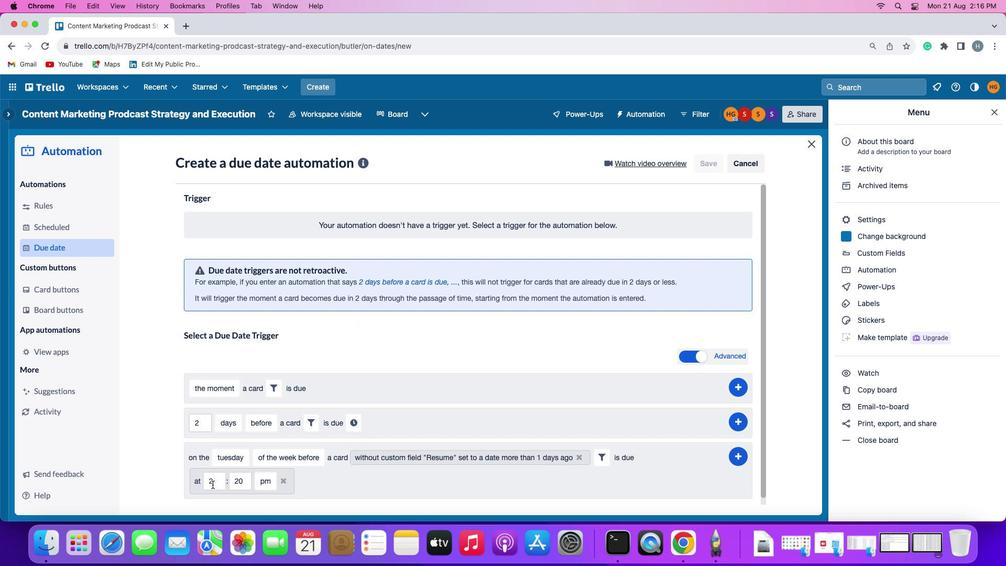 
Action: Mouse pressed left at (210, 481)
Screenshot: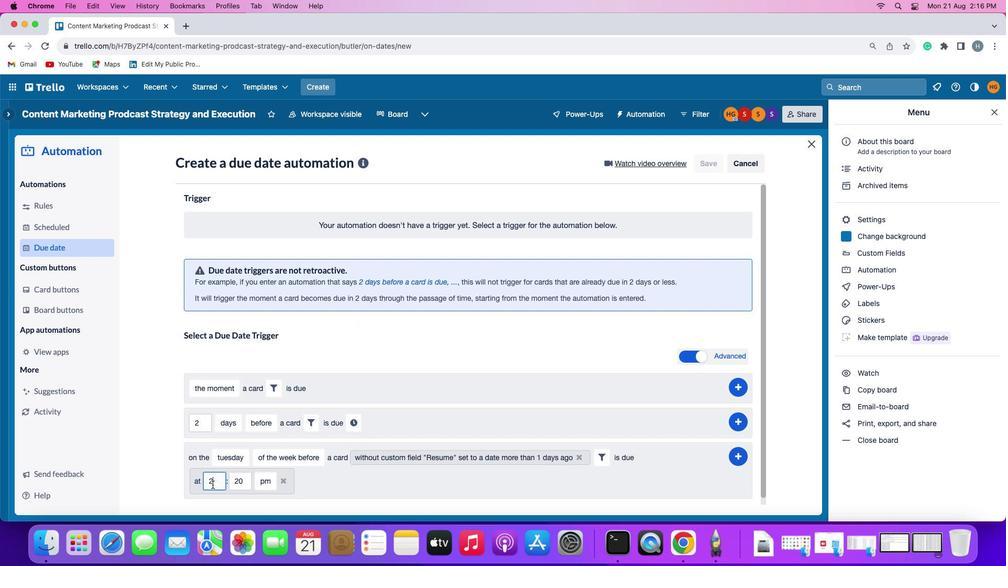 
Action: Mouse moved to (210, 481)
Screenshot: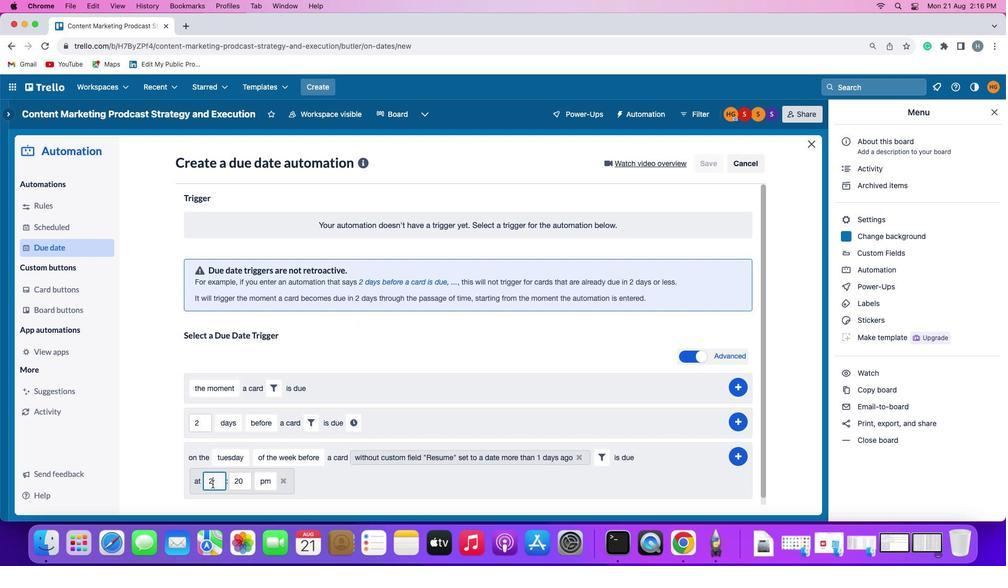 
Action: Key pressed Key.backspace
Screenshot: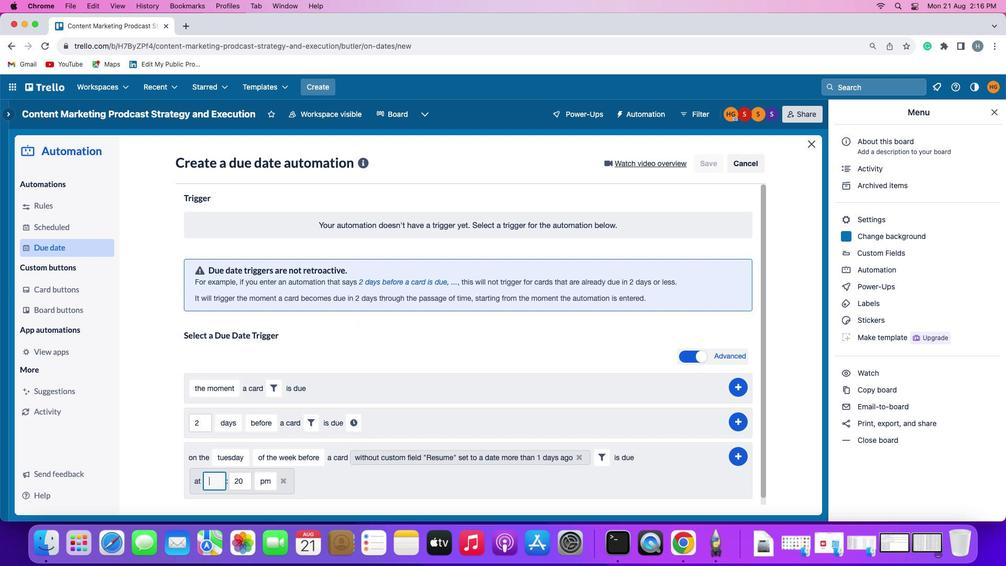 
Action: Mouse moved to (210, 481)
Screenshot: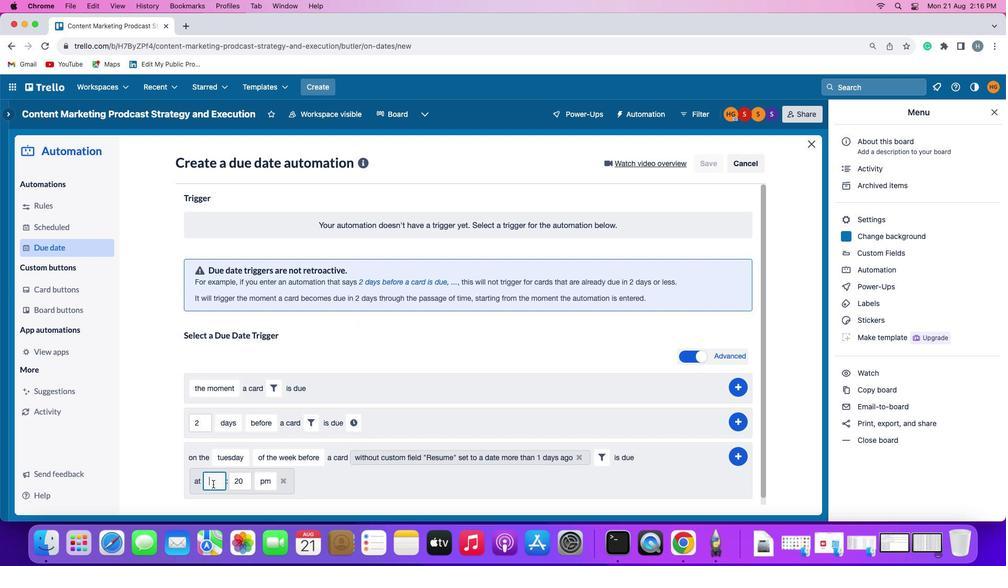 
Action: Key pressed '1''1'
Screenshot: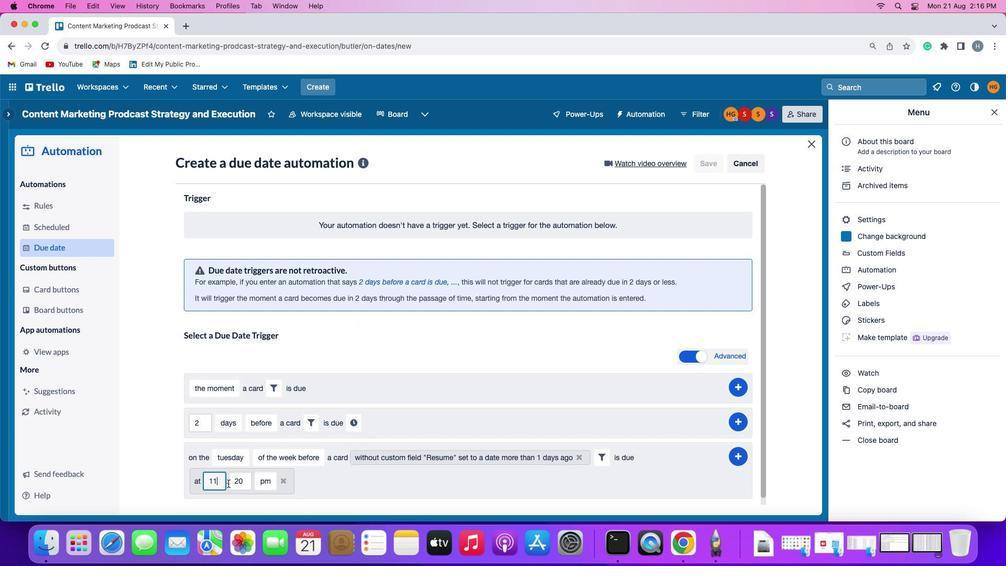 
Action: Mouse moved to (236, 479)
Screenshot: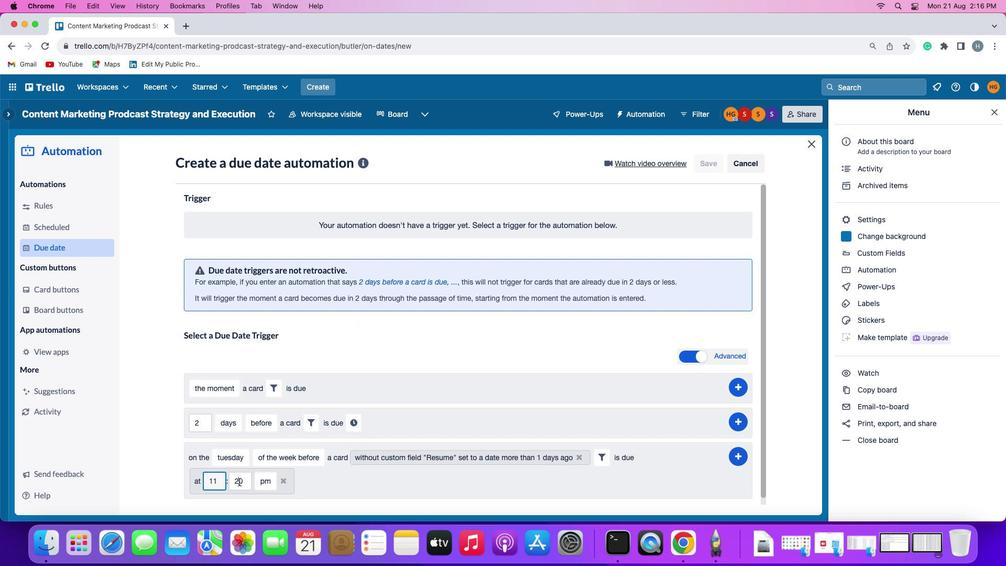 
Action: Mouse pressed left at (236, 479)
Screenshot: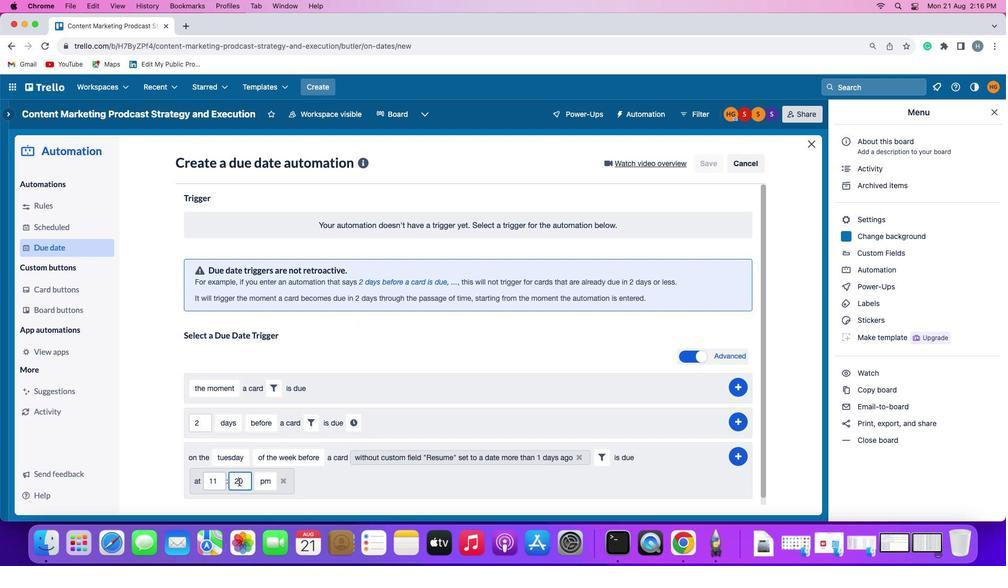 
Action: Key pressed Key.backspaceKey.backspace
Screenshot: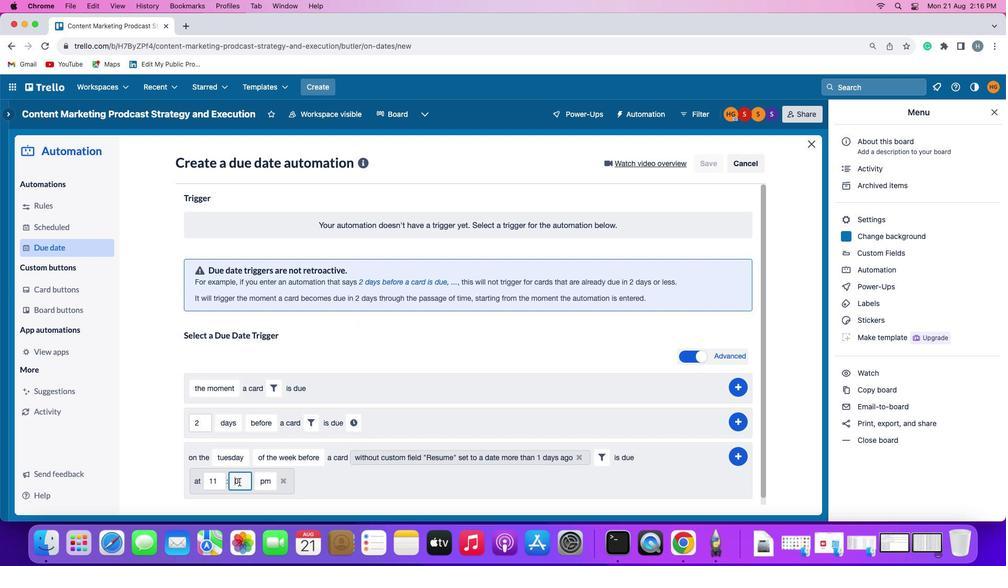 
Action: Mouse moved to (236, 479)
Screenshot: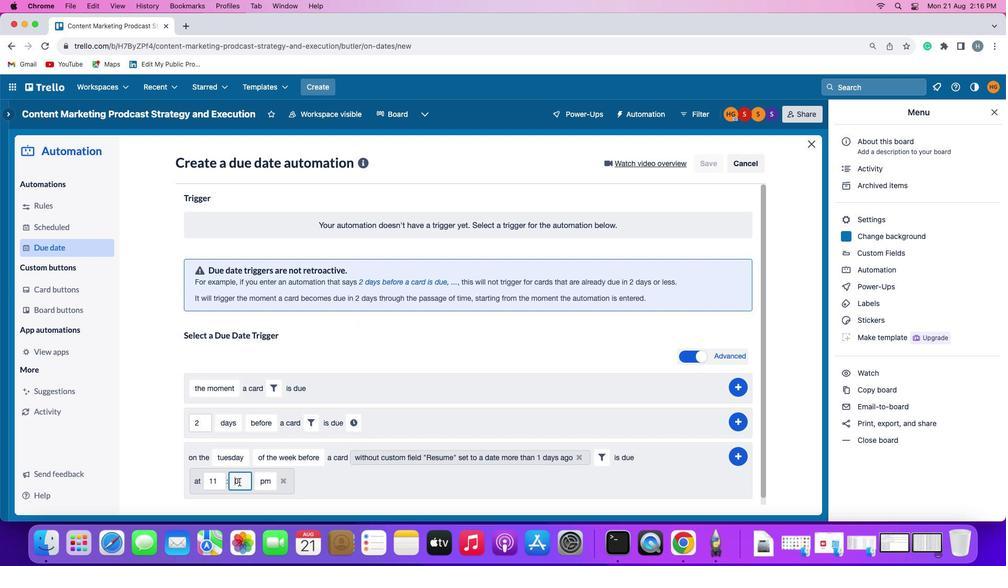 
Action: Key pressed '0'
Screenshot: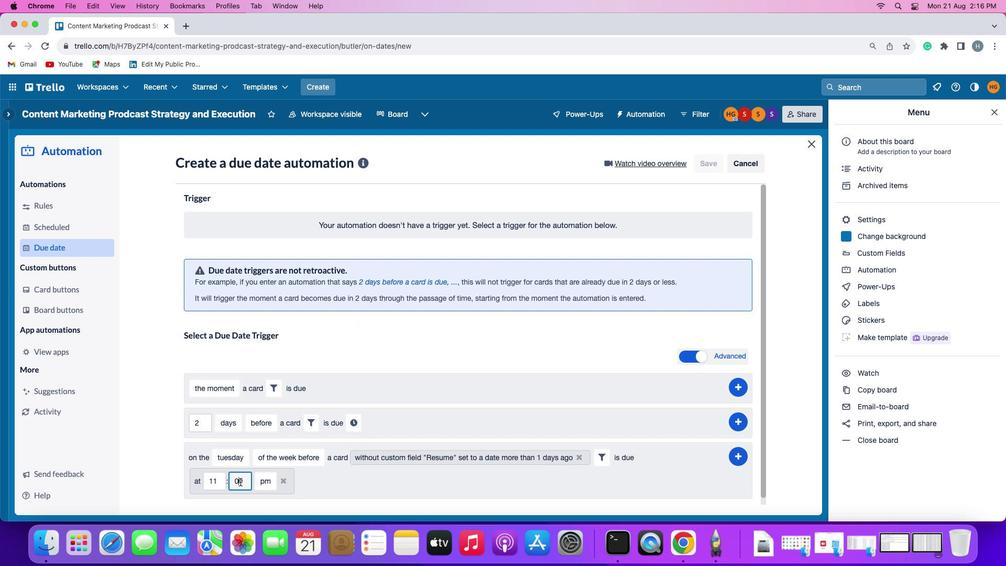 
Action: Mouse moved to (258, 477)
Screenshot: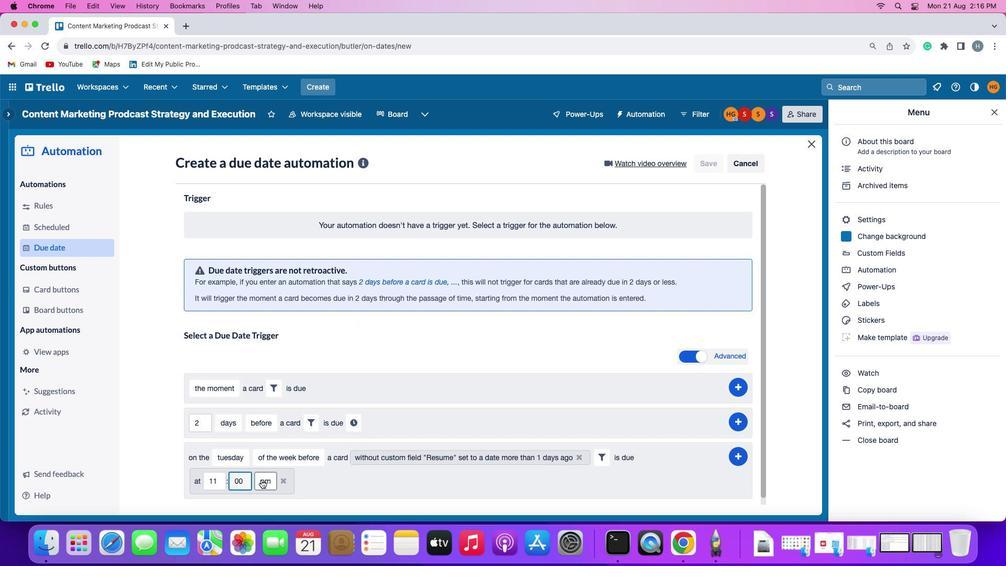 
Action: Mouse pressed left at (258, 477)
Screenshot: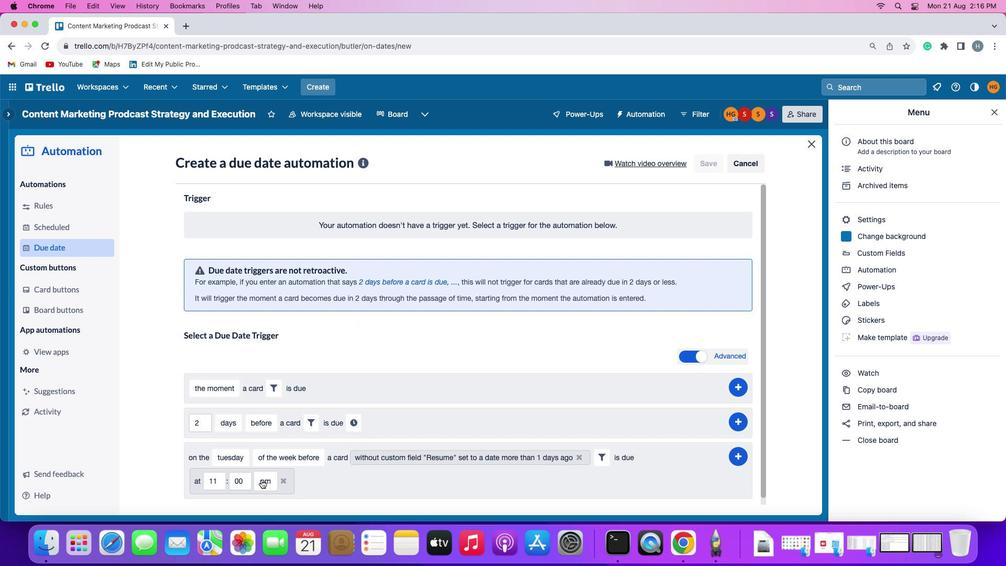 
Action: Mouse moved to (268, 437)
Screenshot: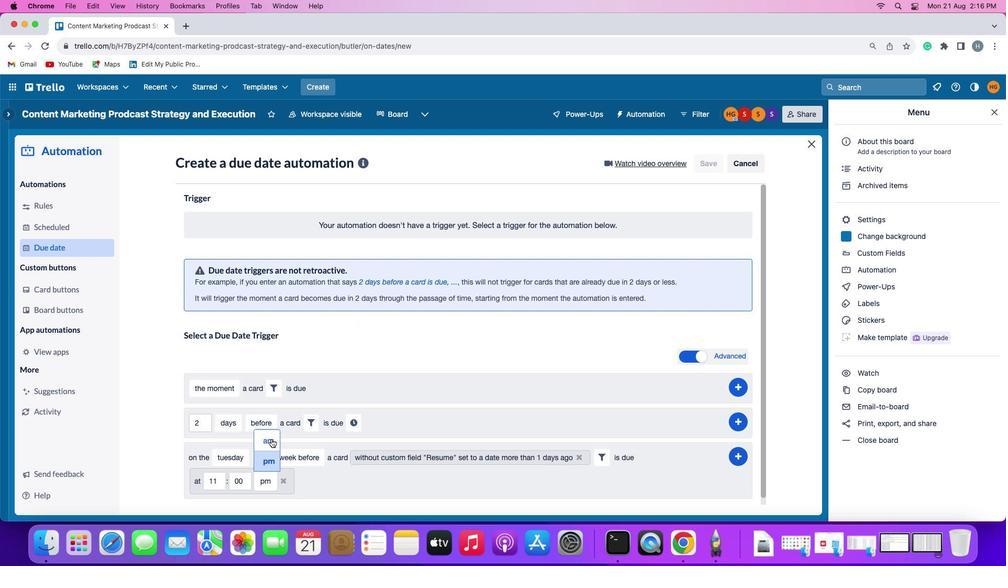 
Action: Mouse pressed left at (268, 437)
Screenshot: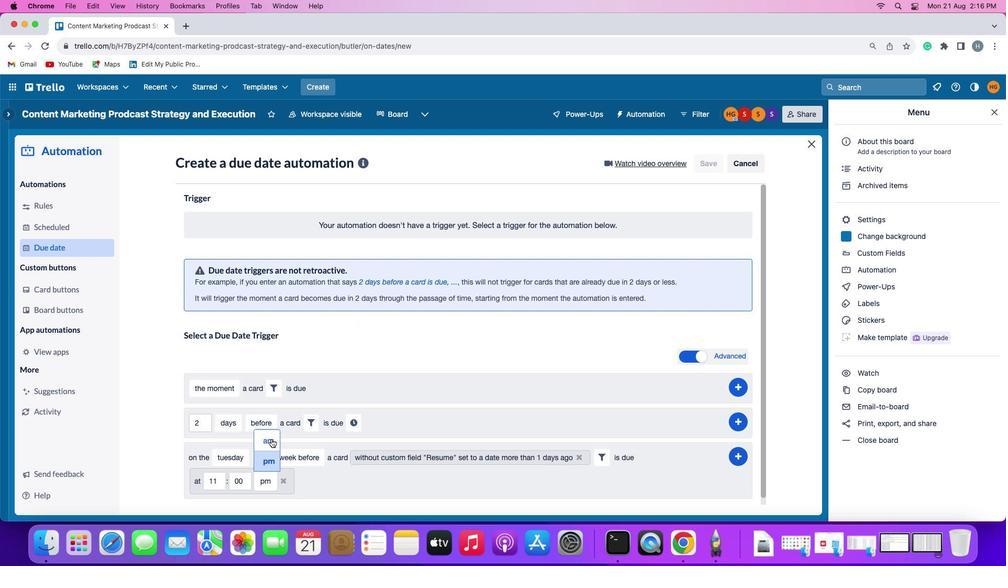 
Action: Mouse moved to (734, 452)
Screenshot: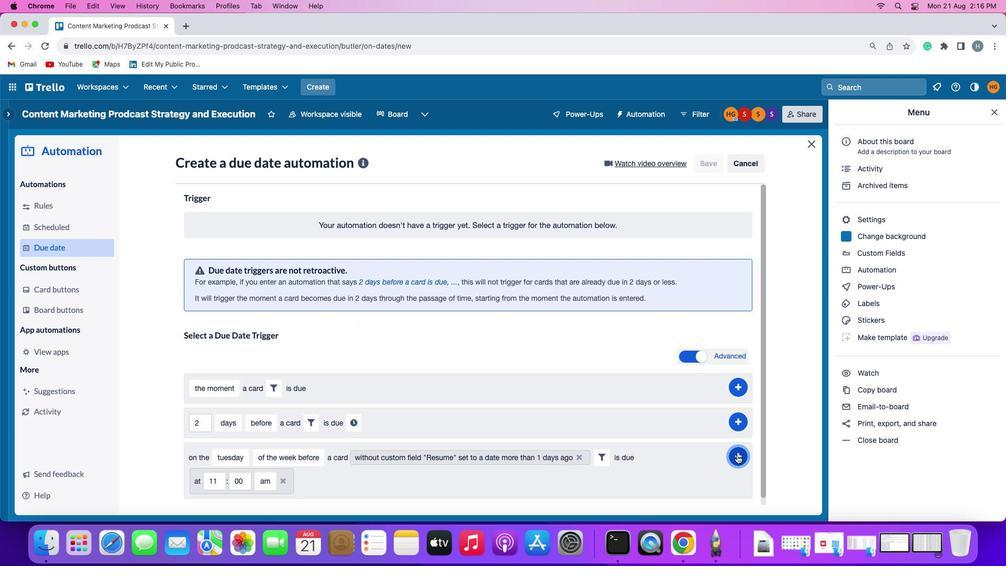 
Action: Mouse pressed left at (734, 452)
Screenshot: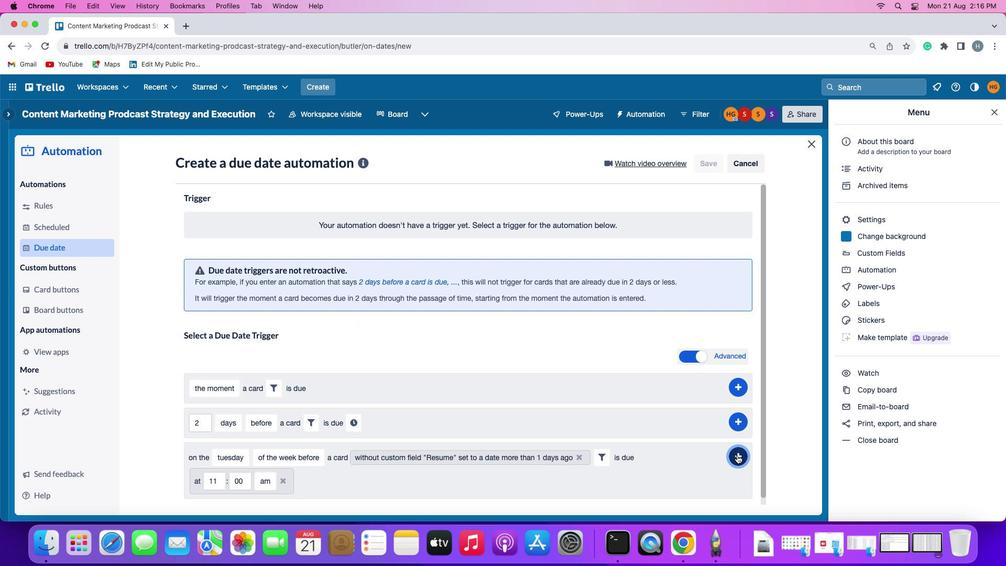 
Action: Mouse moved to (774, 372)
Screenshot: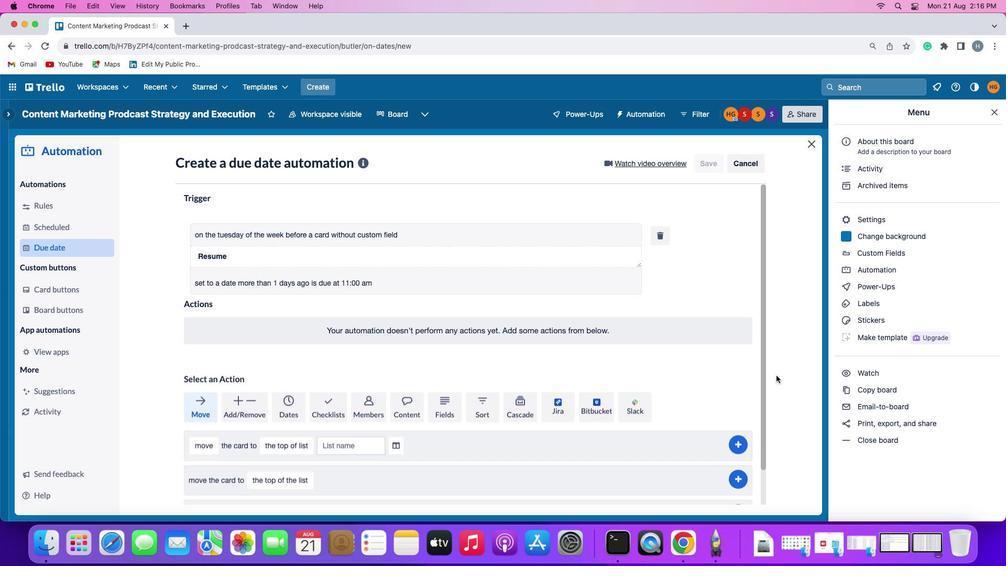 
